 Task: Open Card Workplace Safety Training in Board Corporate Social Responsibility Campaigns to Workspace Financial Planning and Analysis and add a team member Softage.3@softage.net, a label Red, a checklist Data Management, an attachment from your onedrive, a color Red and finally, add a card description 'Research and develop new product positioning strategy' and a comment 'This task presents an opportunity to demonstrate our creativity and innovation, thinking outside the box to find new solutions.'. Add a start date 'Jan 07, 1900' with a due date 'Jan 14, 1900'
Action: Mouse moved to (578, 166)
Screenshot: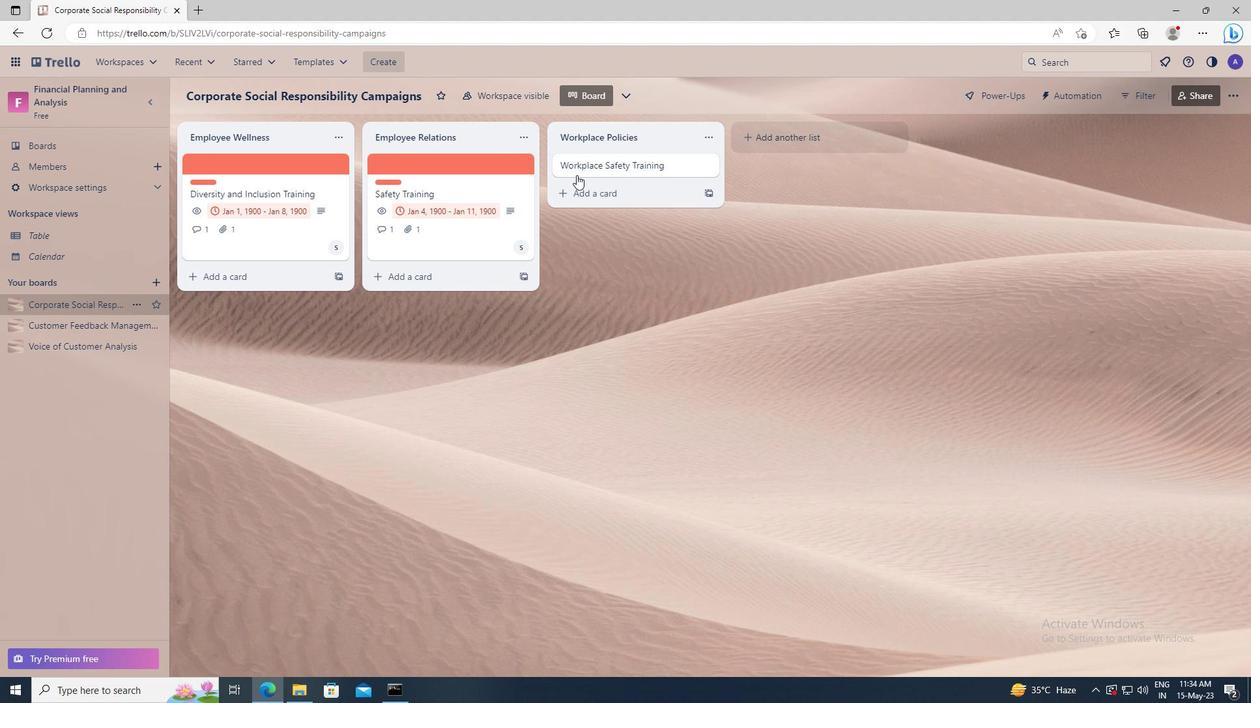 
Action: Mouse pressed left at (578, 166)
Screenshot: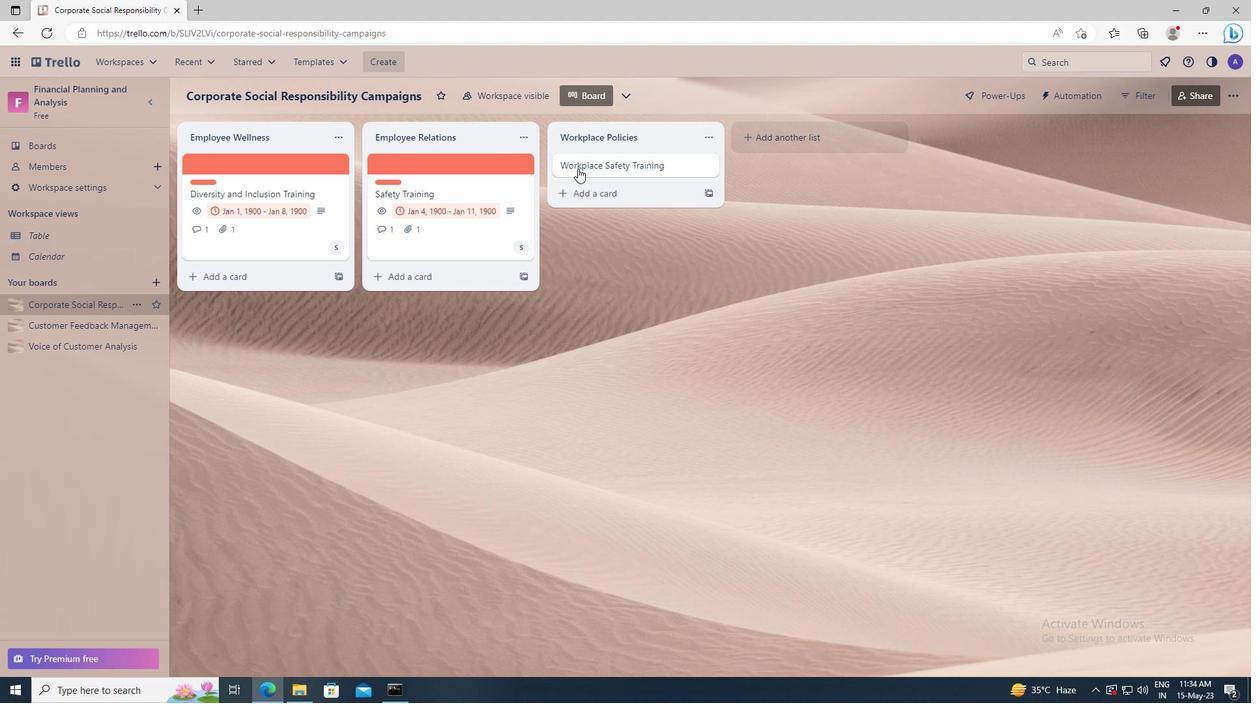 
Action: Mouse moved to (770, 206)
Screenshot: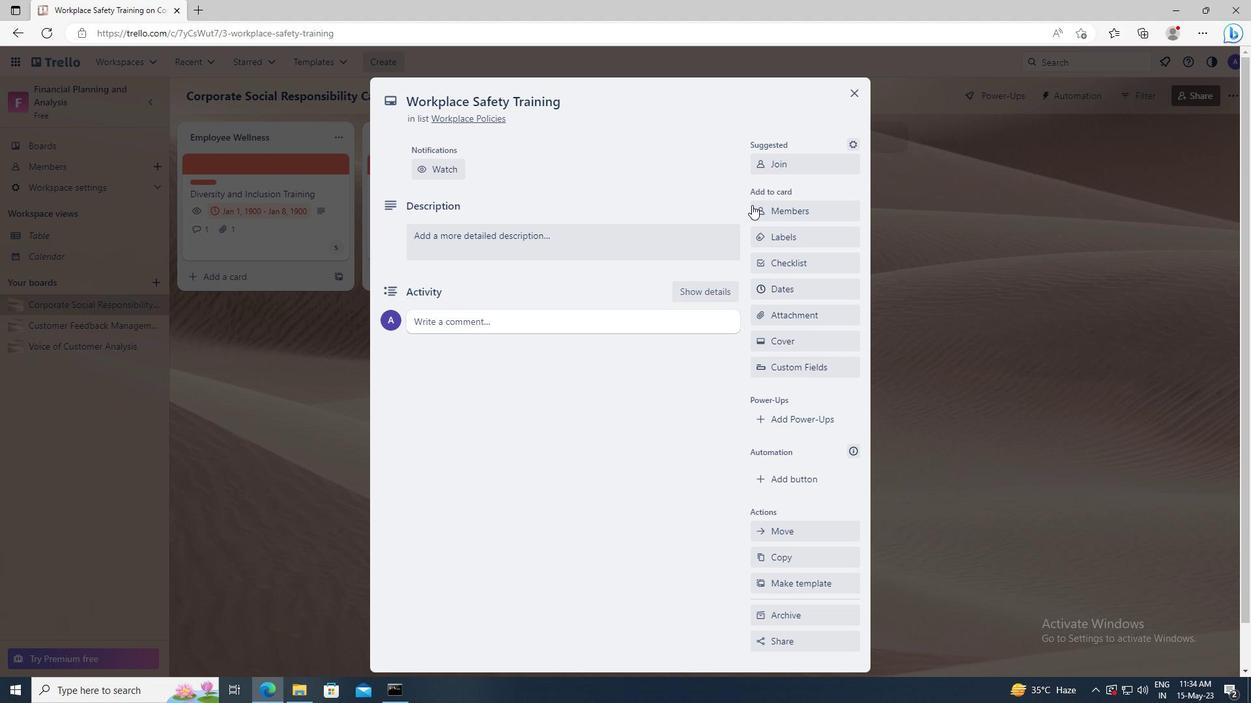 
Action: Mouse pressed left at (770, 206)
Screenshot: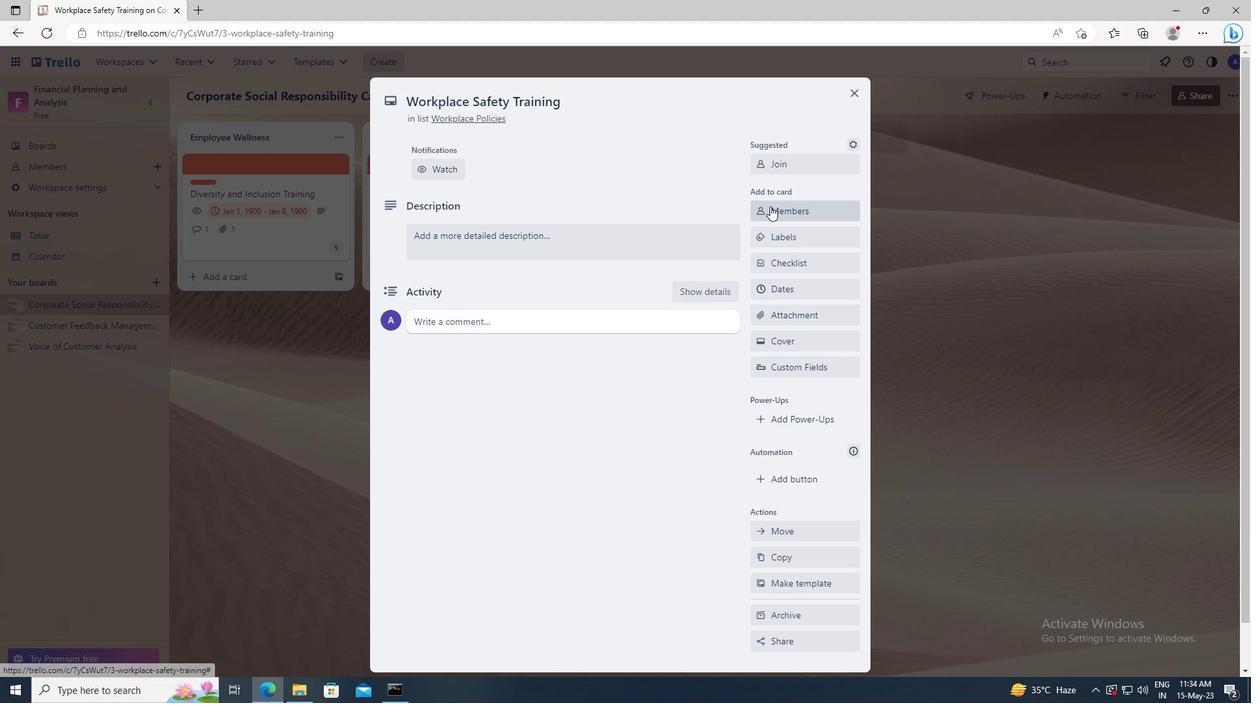 
Action: Mouse moved to (775, 269)
Screenshot: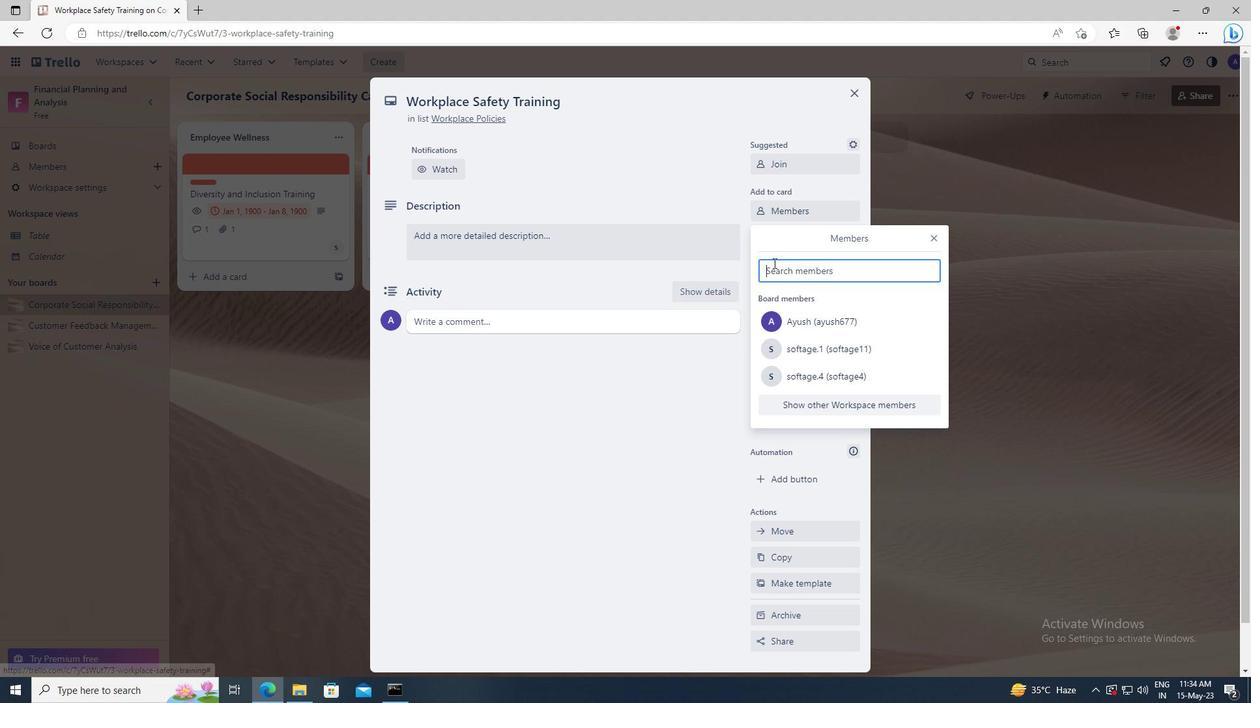 
Action: Mouse pressed left at (775, 269)
Screenshot: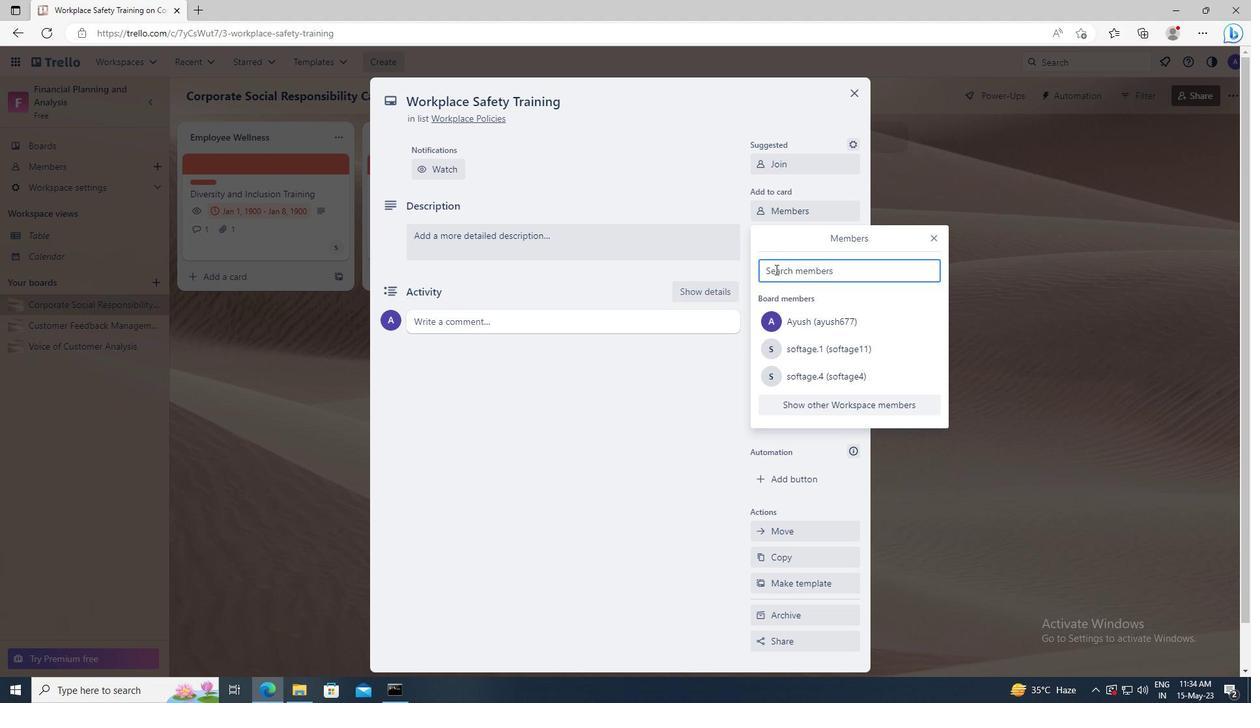 
Action: Key pressed <Key.shift>SOFTAGE.3
Screenshot: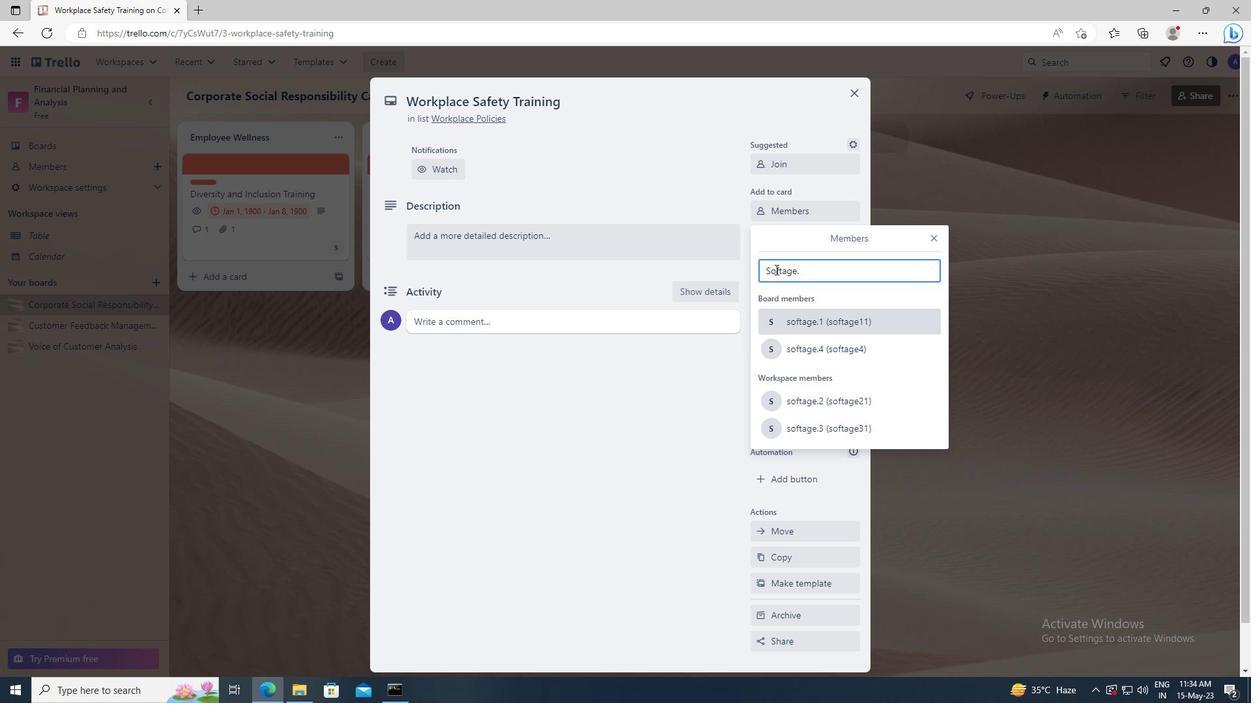 
Action: Mouse moved to (798, 387)
Screenshot: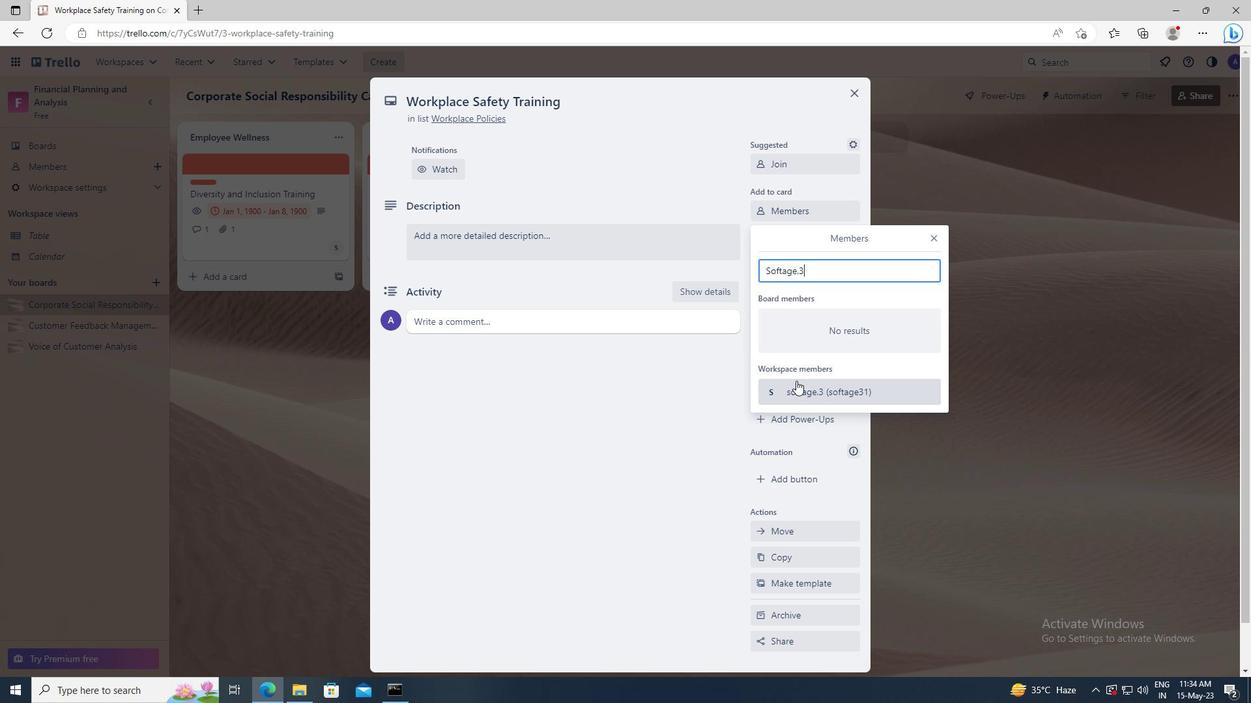 
Action: Mouse pressed left at (798, 387)
Screenshot: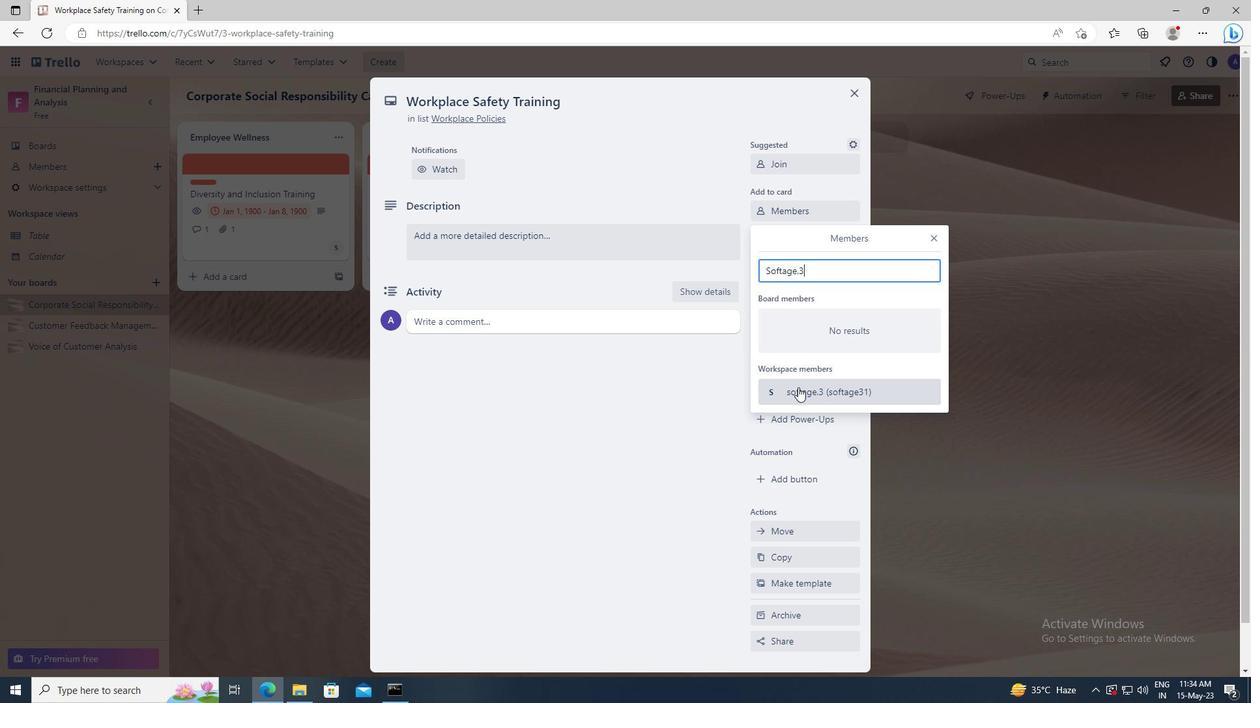 
Action: Mouse moved to (933, 235)
Screenshot: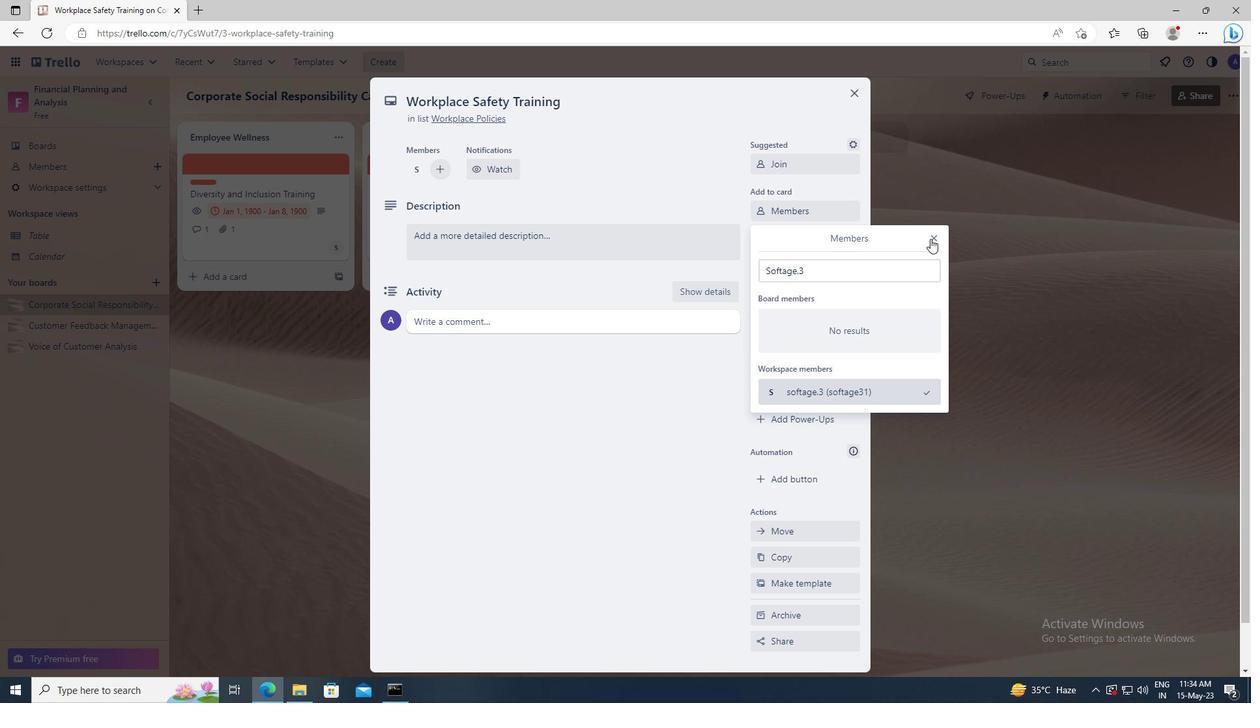 
Action: Mouse pressed left at (933, 235)
Screenshot: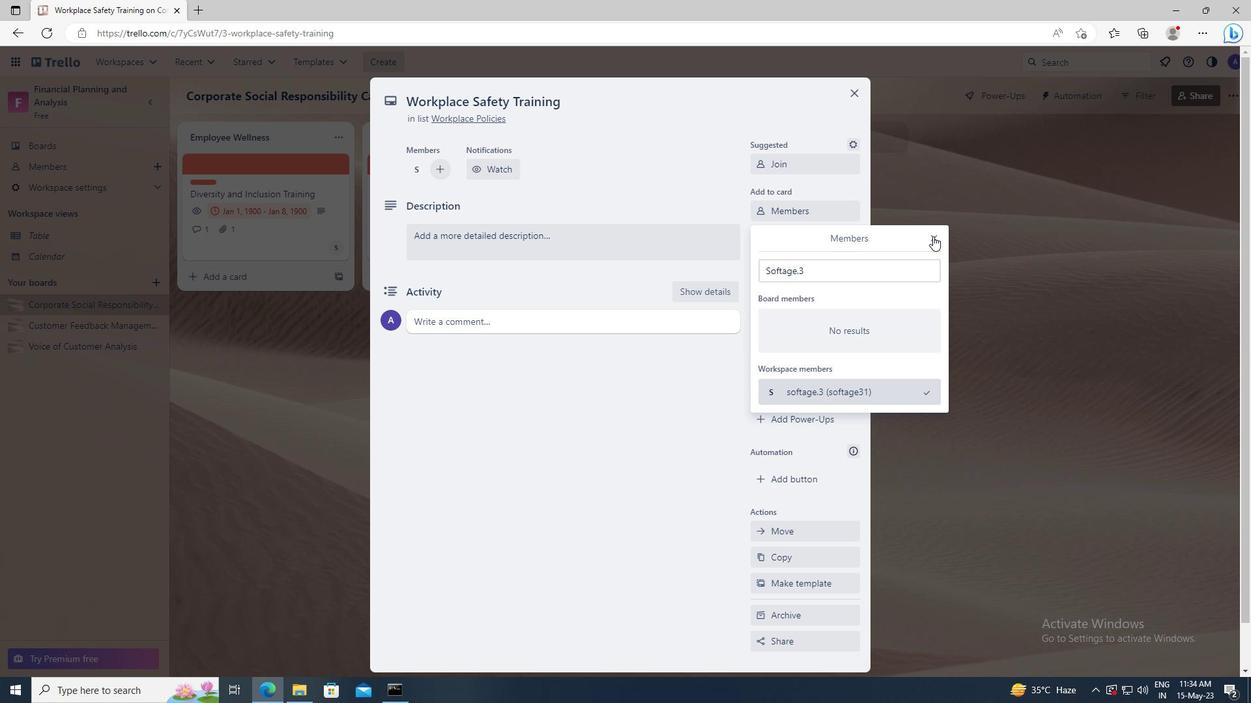 
Action: Mouse moved to (817, 235)
Screenshot: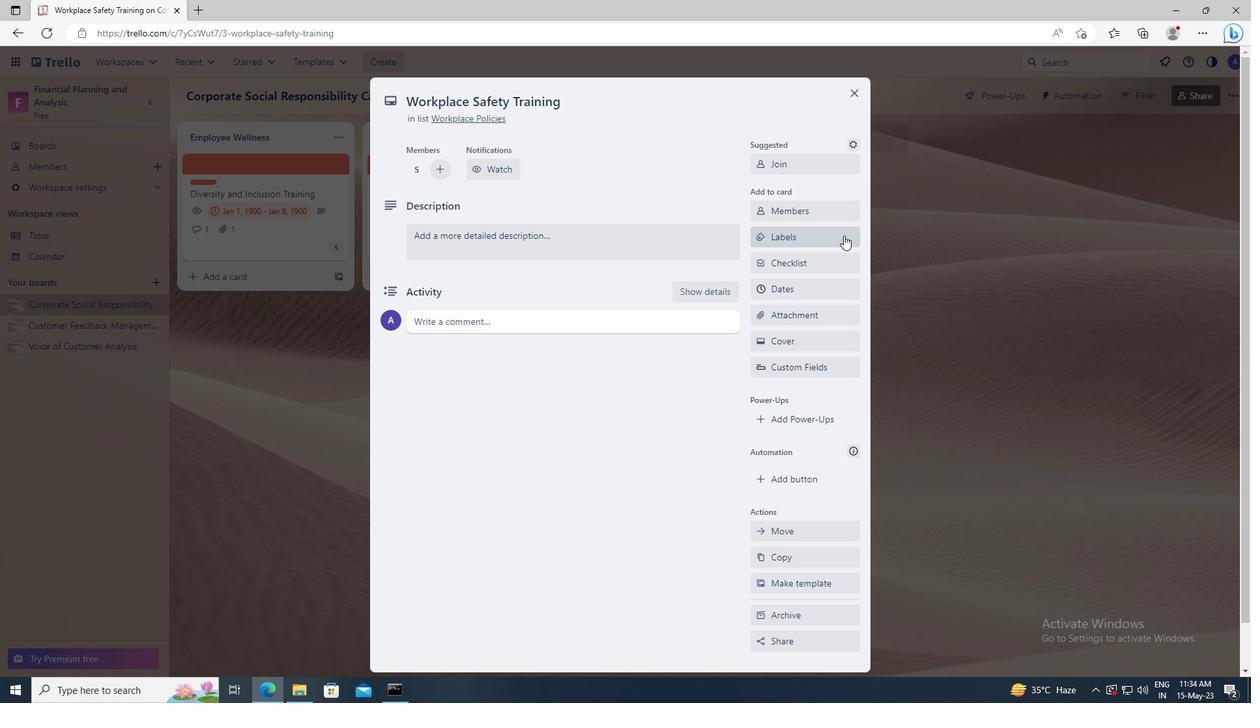 
Action: Mouse pressed left at (817, 235)
Screenshot: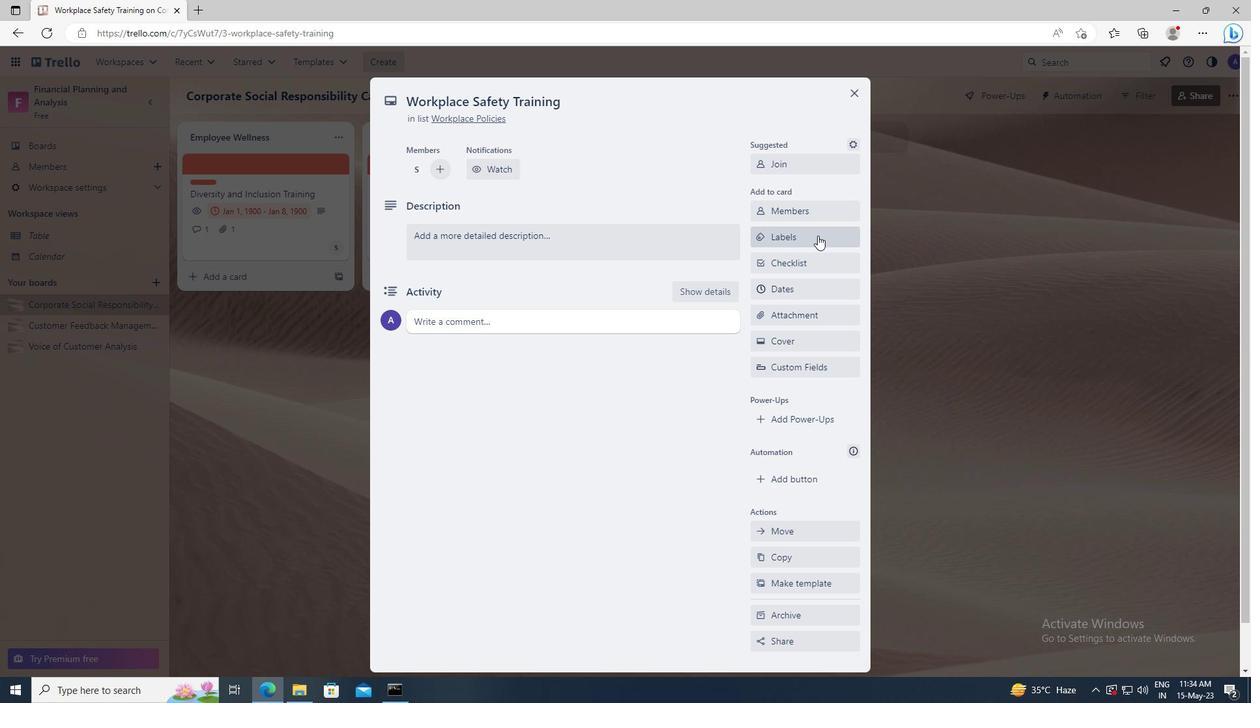 
Action: Mouse moved to (844, 494)
Screenshot: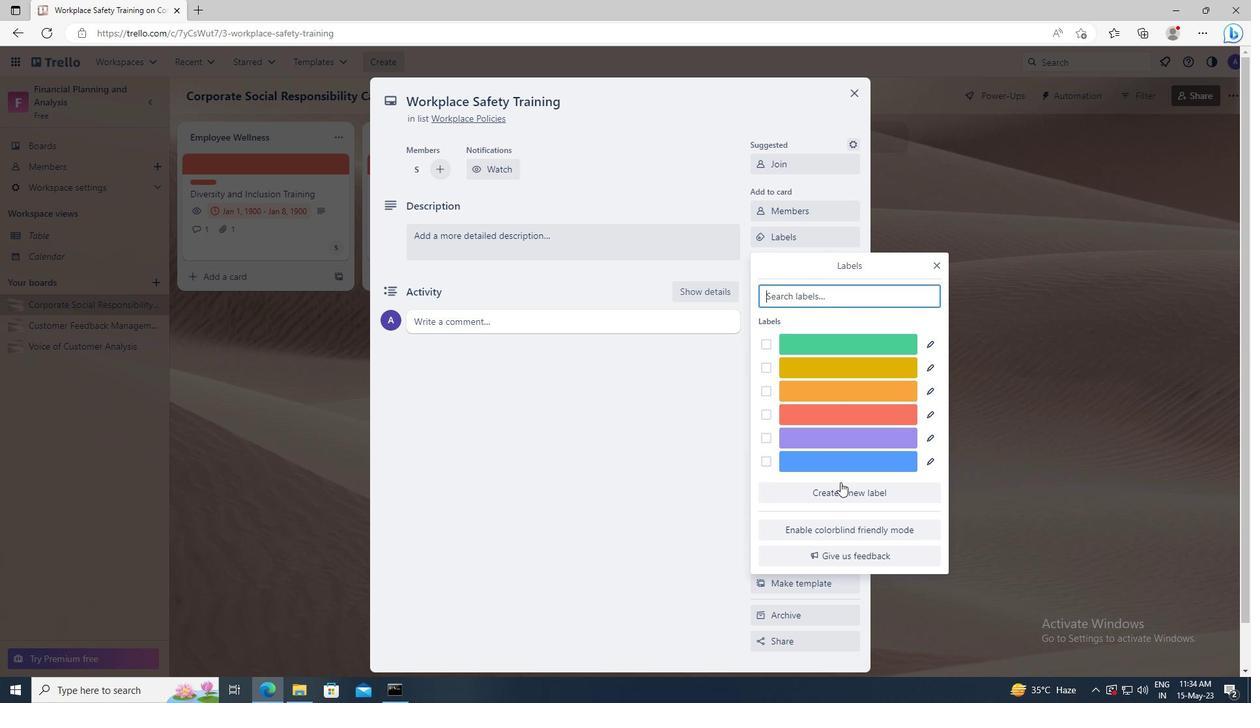 
Action: Mouse pressed left at (844, 494)
Screenshot: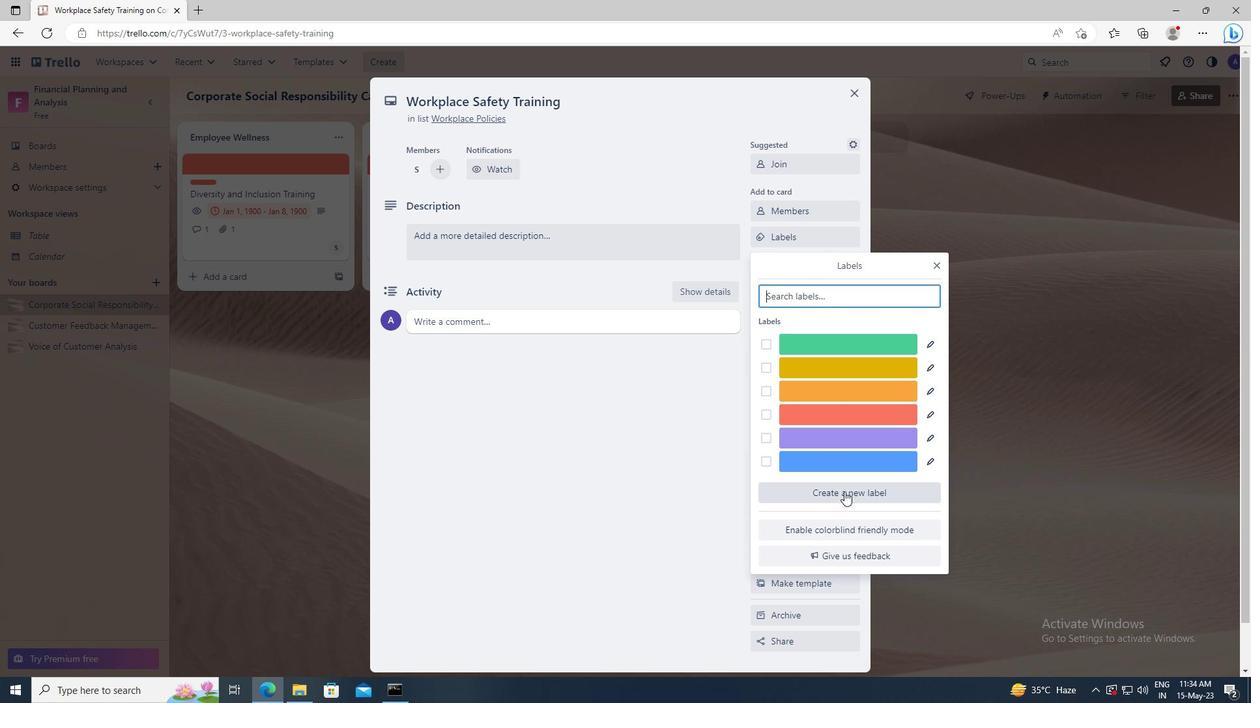 
Action: Mouse moved to (879, 453)
Screenshot: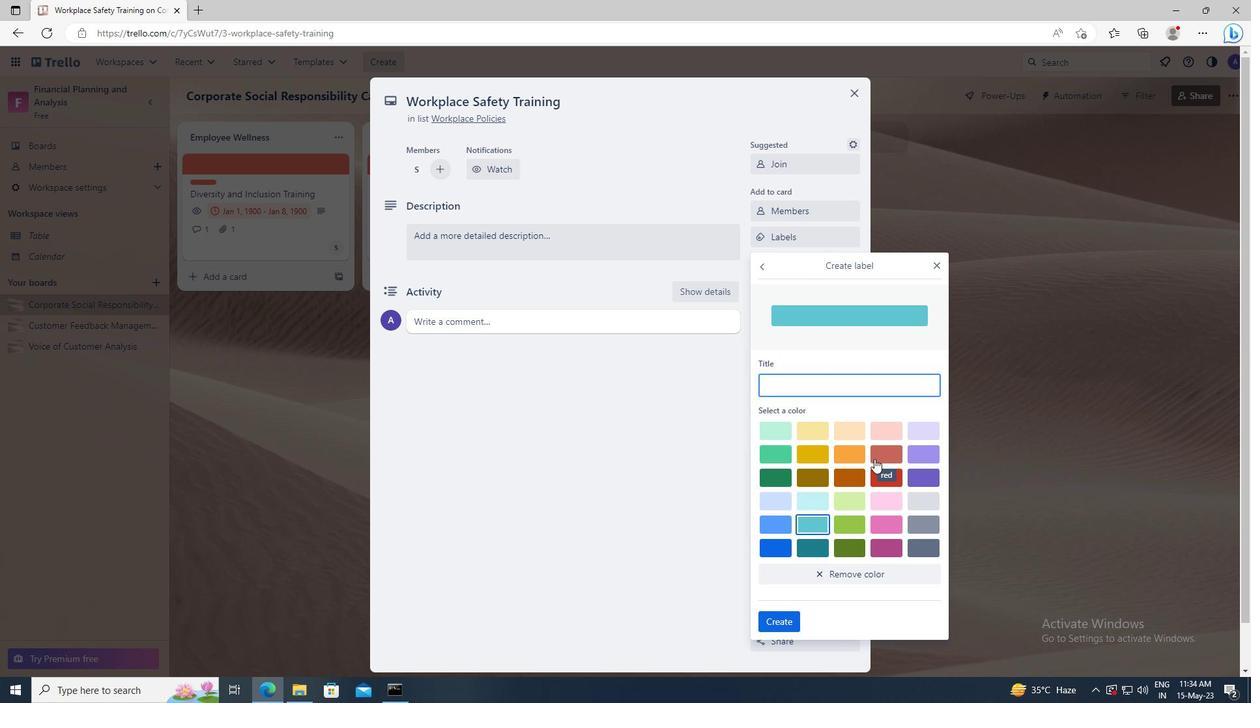 
Action: Mouse pressed left at (879, 453)
Screenshot: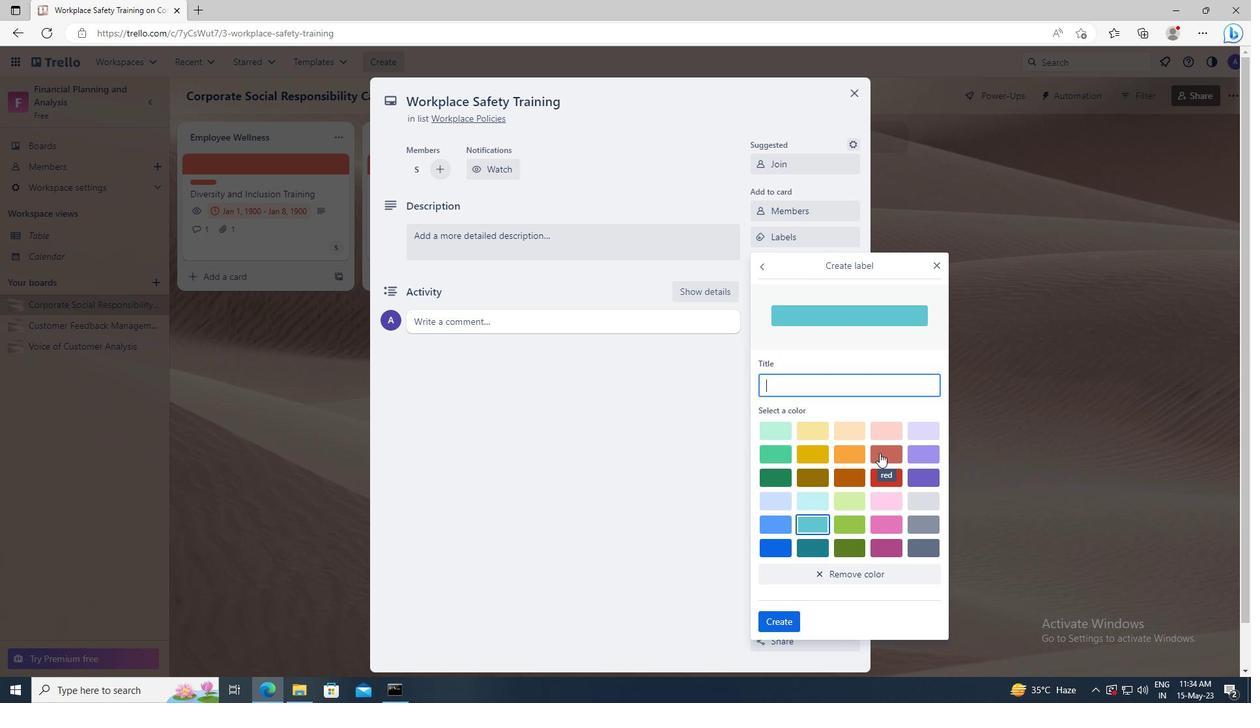 
Action: Mouse moved to (785, 620)
Screenshot: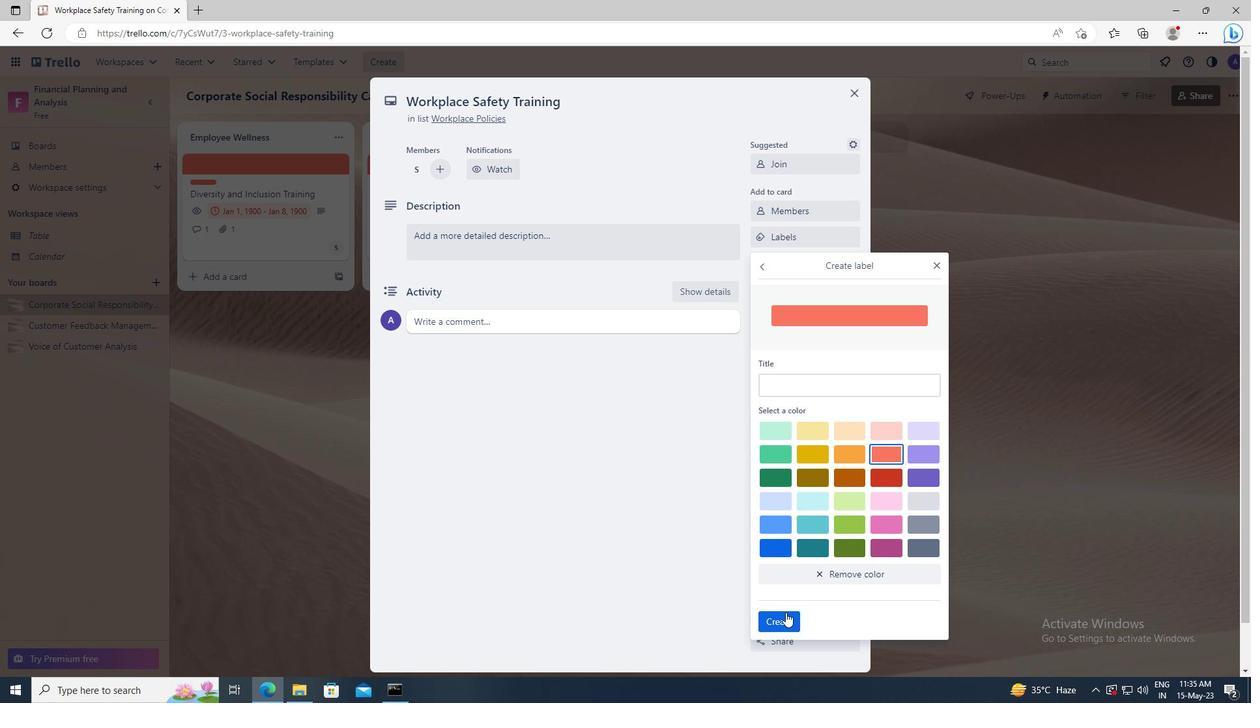 
Action: Mouse pressed left at (785, 620)
Screenshot: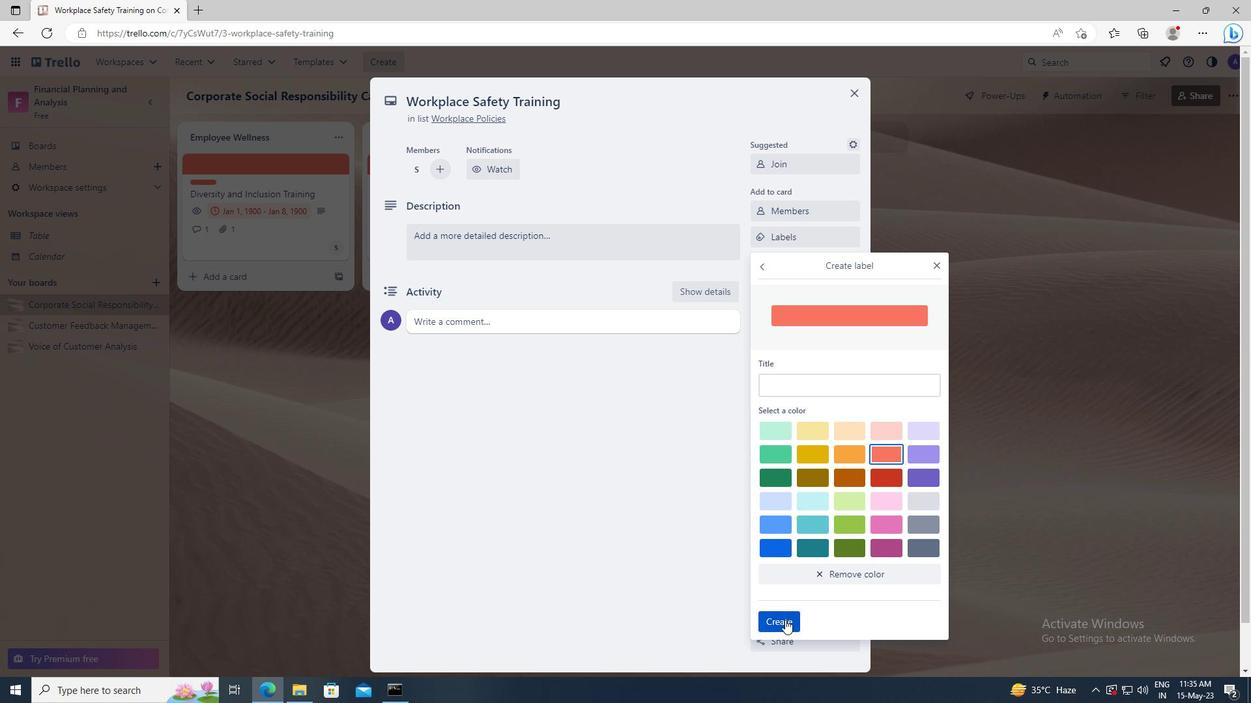 
Action: Mouse moved to (937, 265)
Screenshot: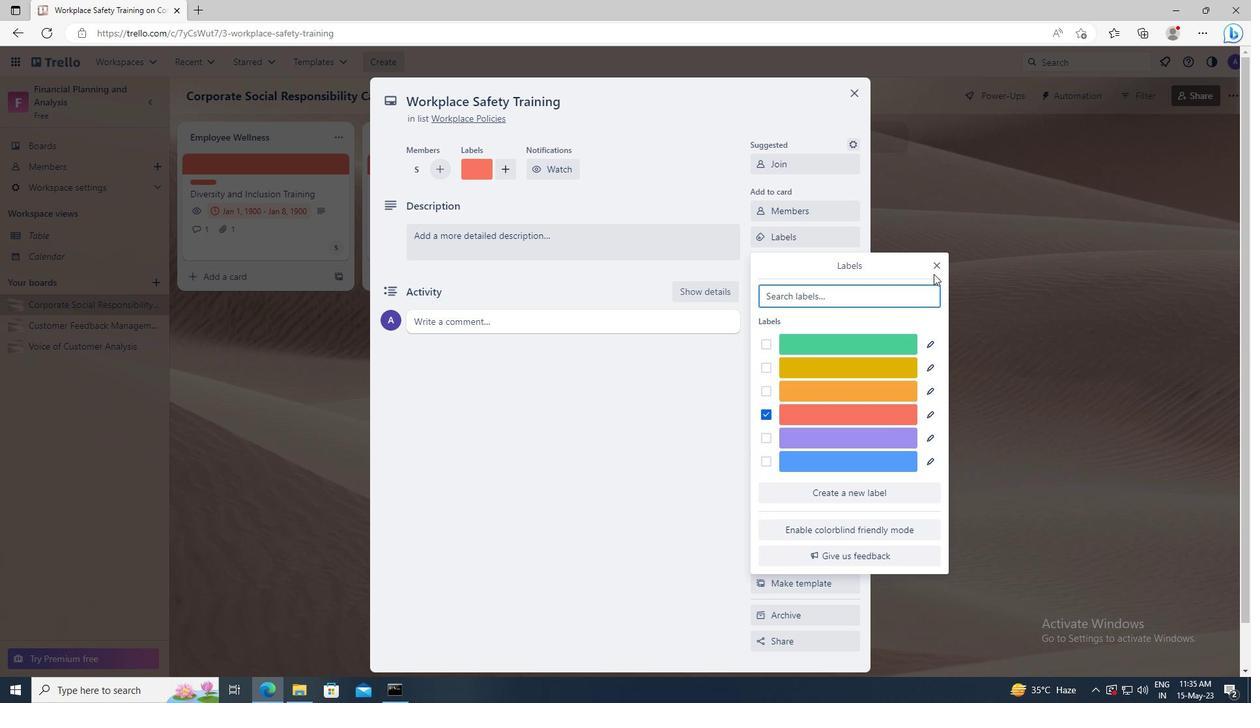 
Action: Mouse pressed left at (937, 265)
Screenshot: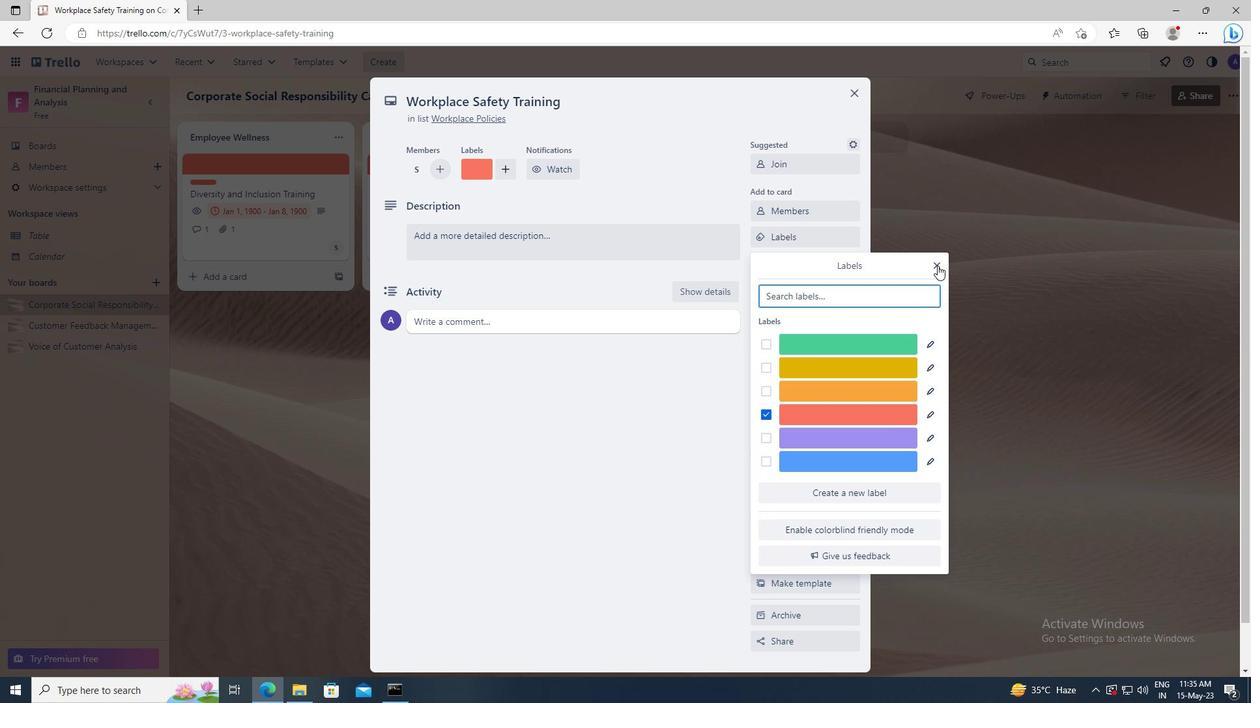 
Action: Mouse moved to (826, 258)
Screenshot: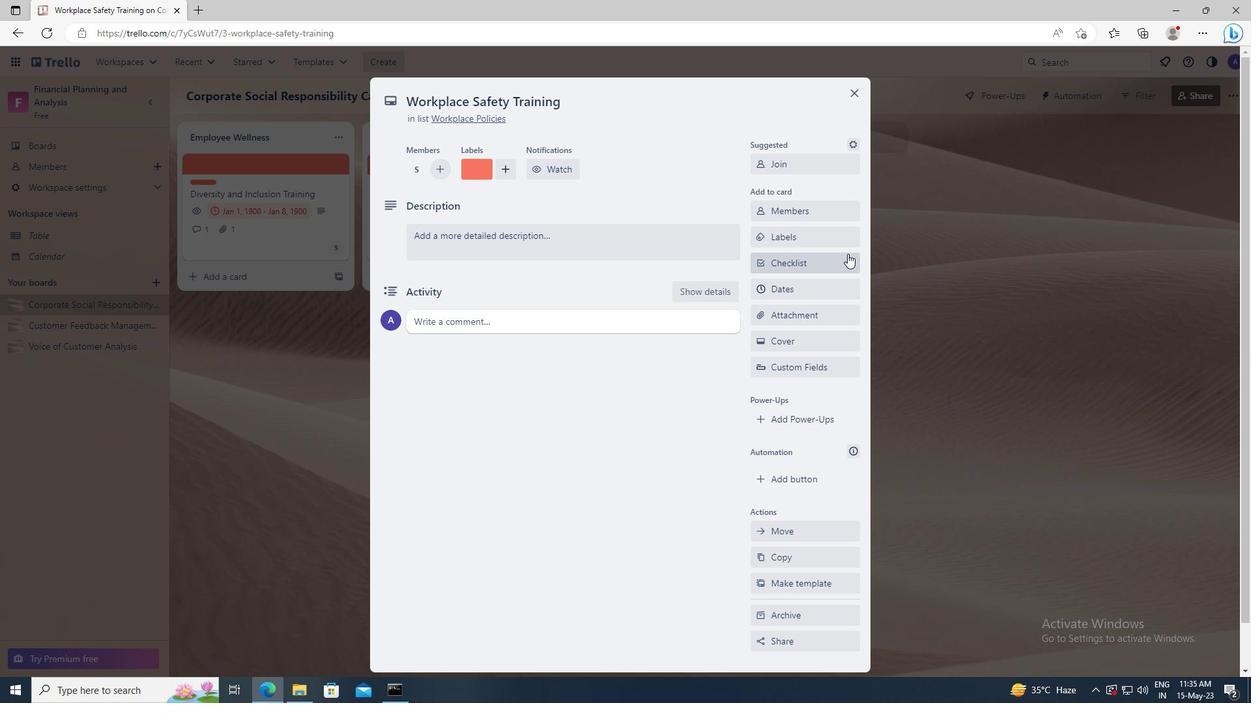 
Action: Mouse pressed left at (826, 258)
Screenshot: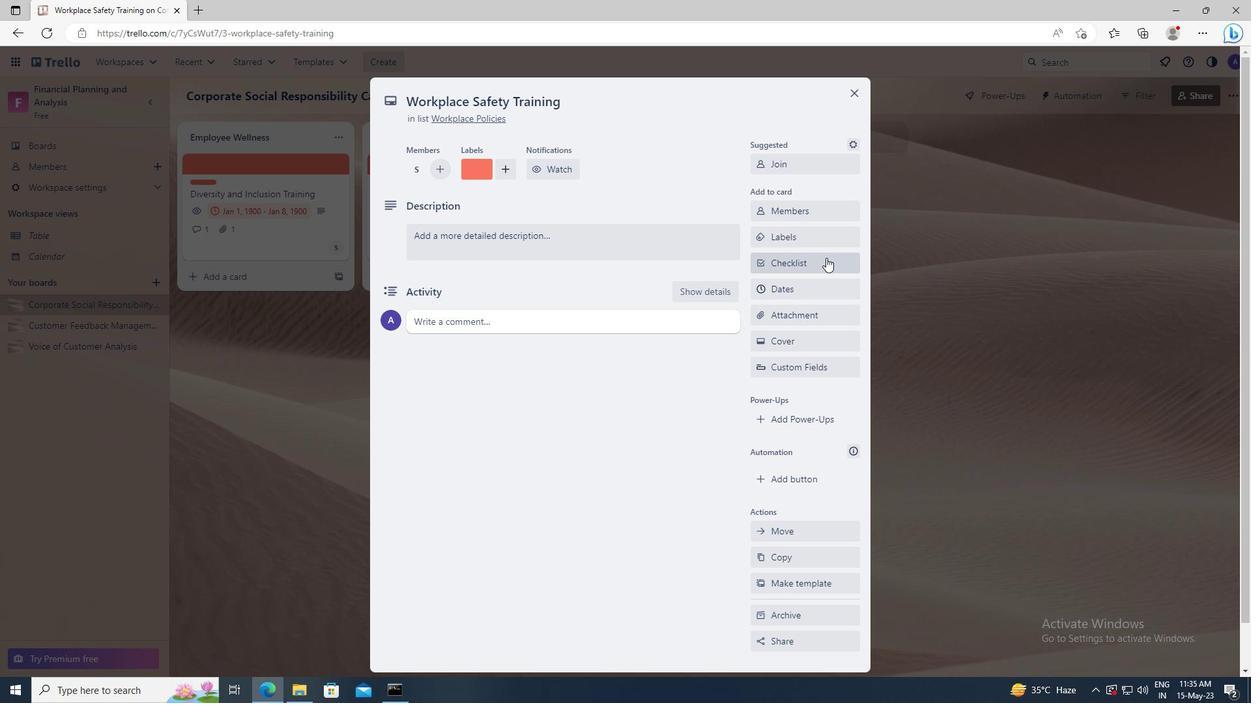 
Action: Key pressed <Key.shift>DATA<Key.space><Key.shift>MANAGEMENT
Screenshot: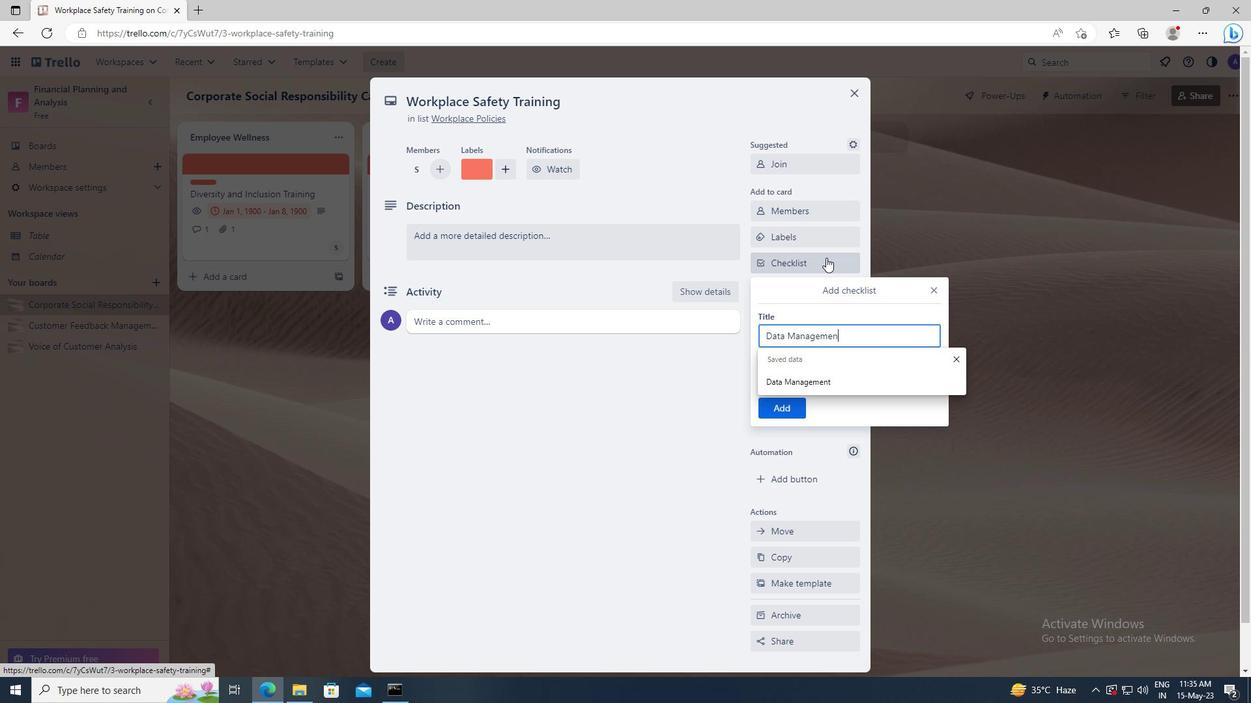 
Action: Mouse moved to (791, 406)
Screenshot: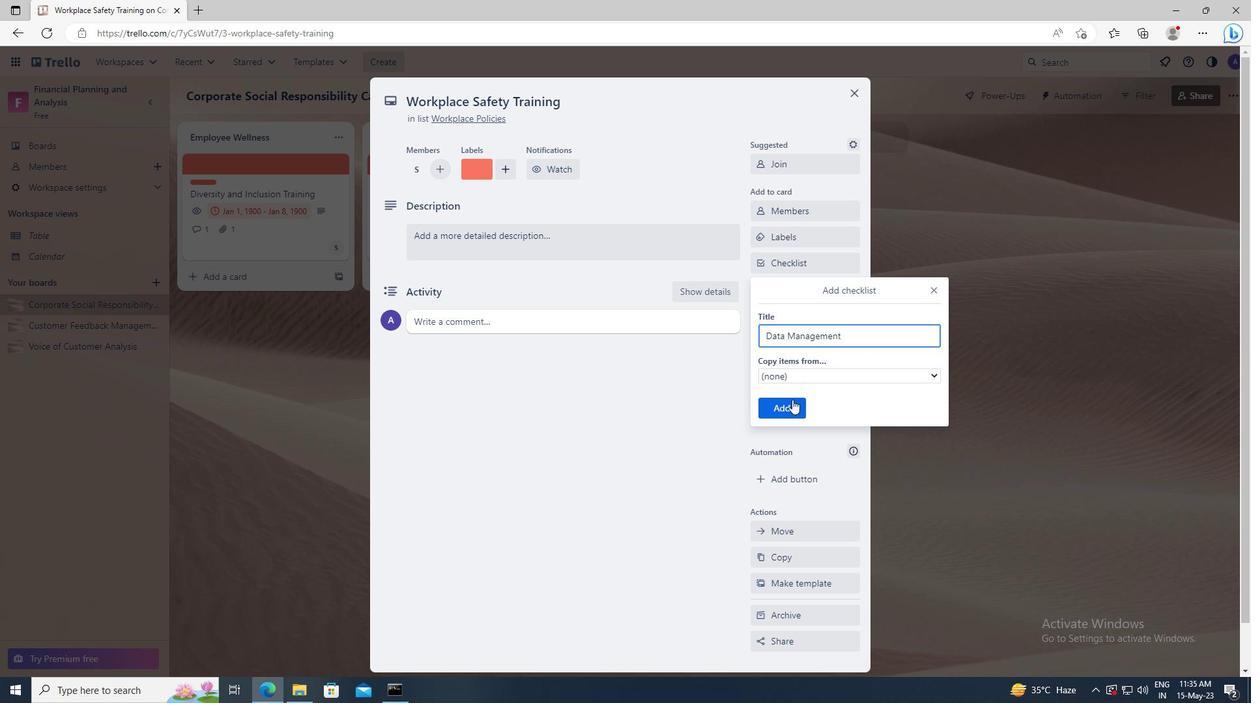 
Action: Mouse pressed left at (791, 406)
Screenshot: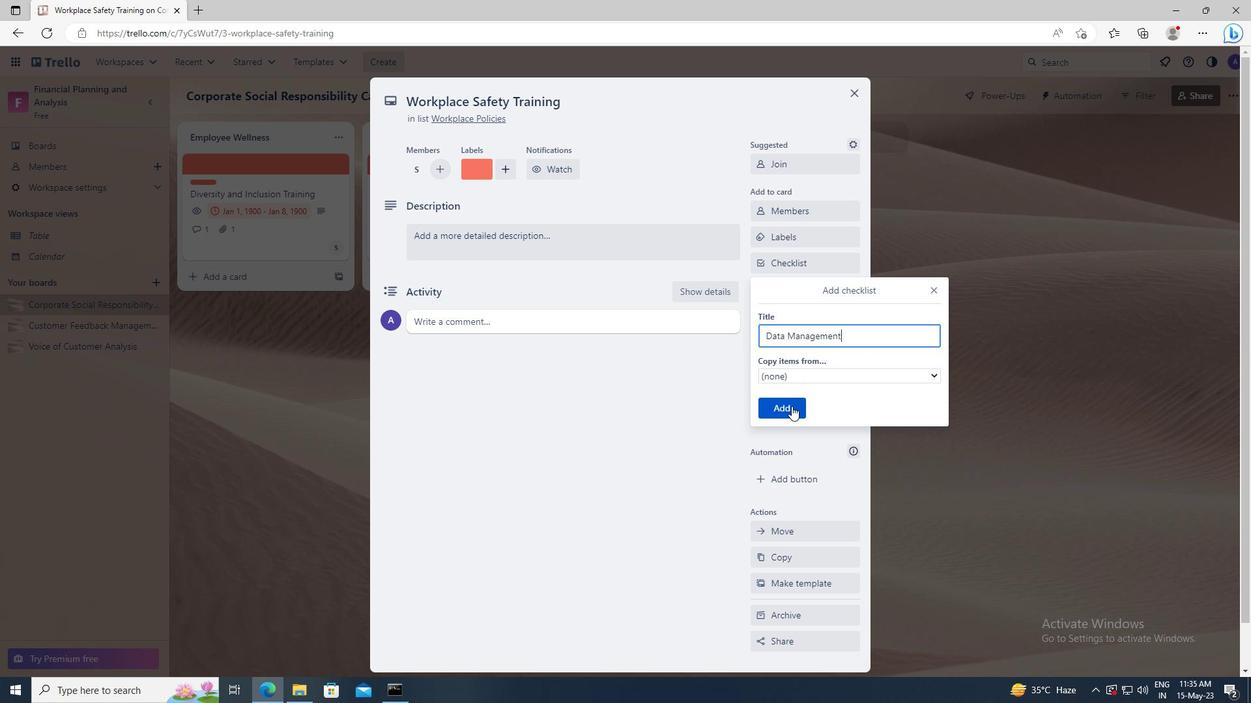 
Action: Mouse moved to (789, 320)
Screenshot: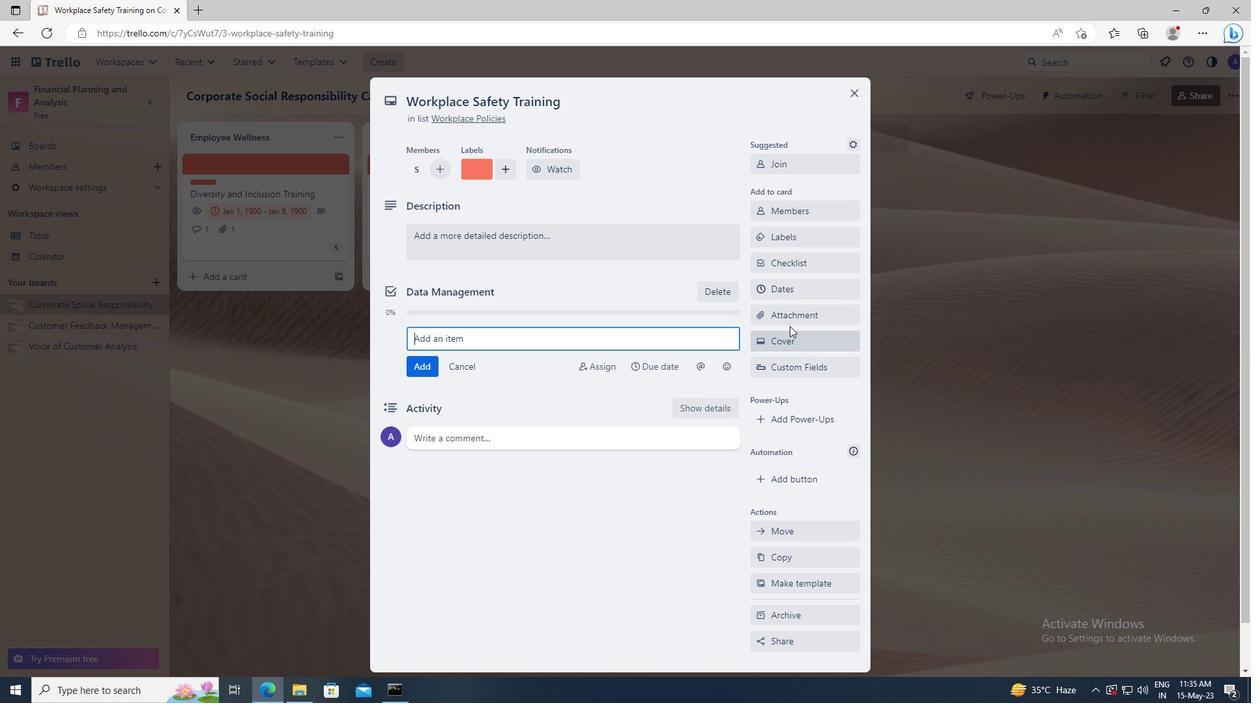 
Action: Mouse pressed left at (789, 320)
Screenshot: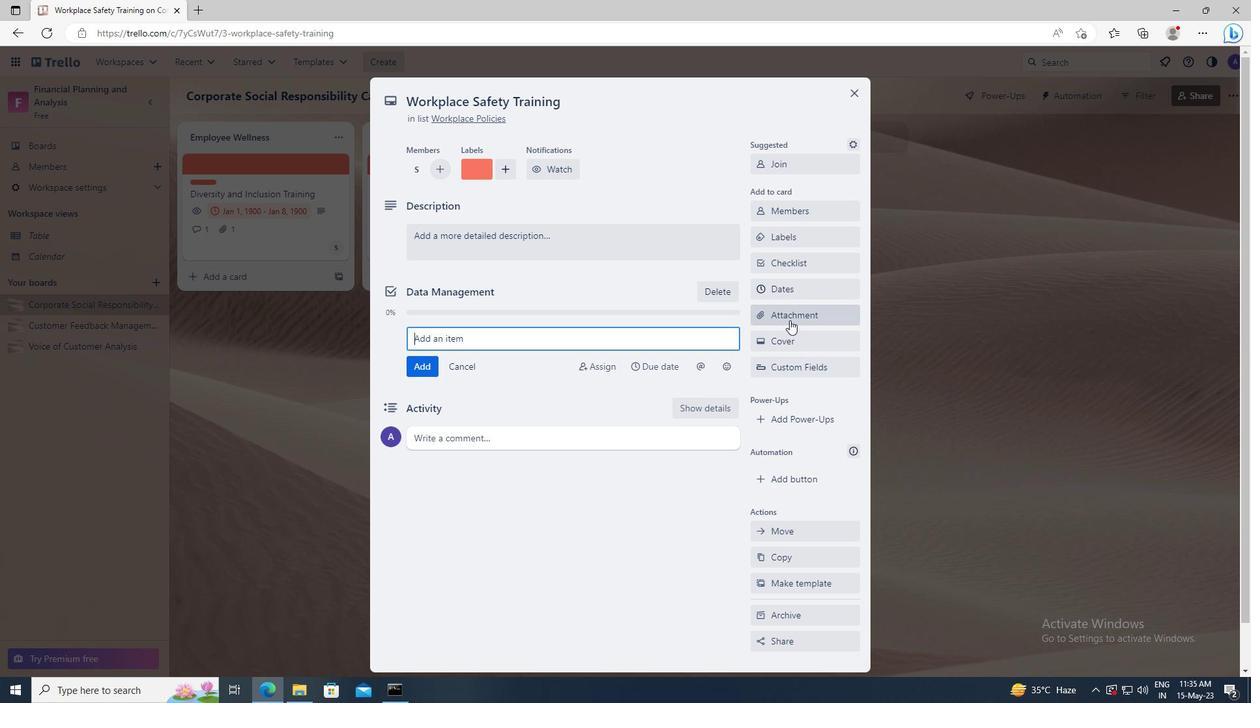 
Action: Mouse moved to (783, 475)
Screenshot: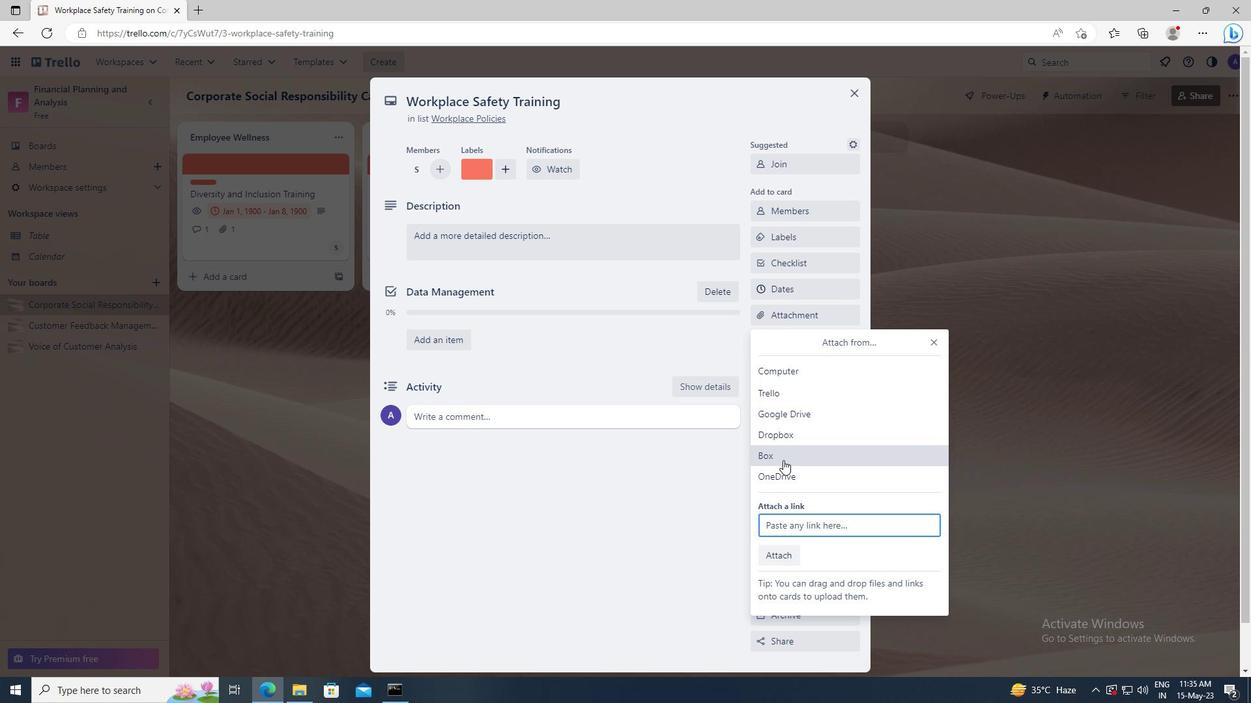 
Action: Mouse pressed left at (783, 475)
Screenshot: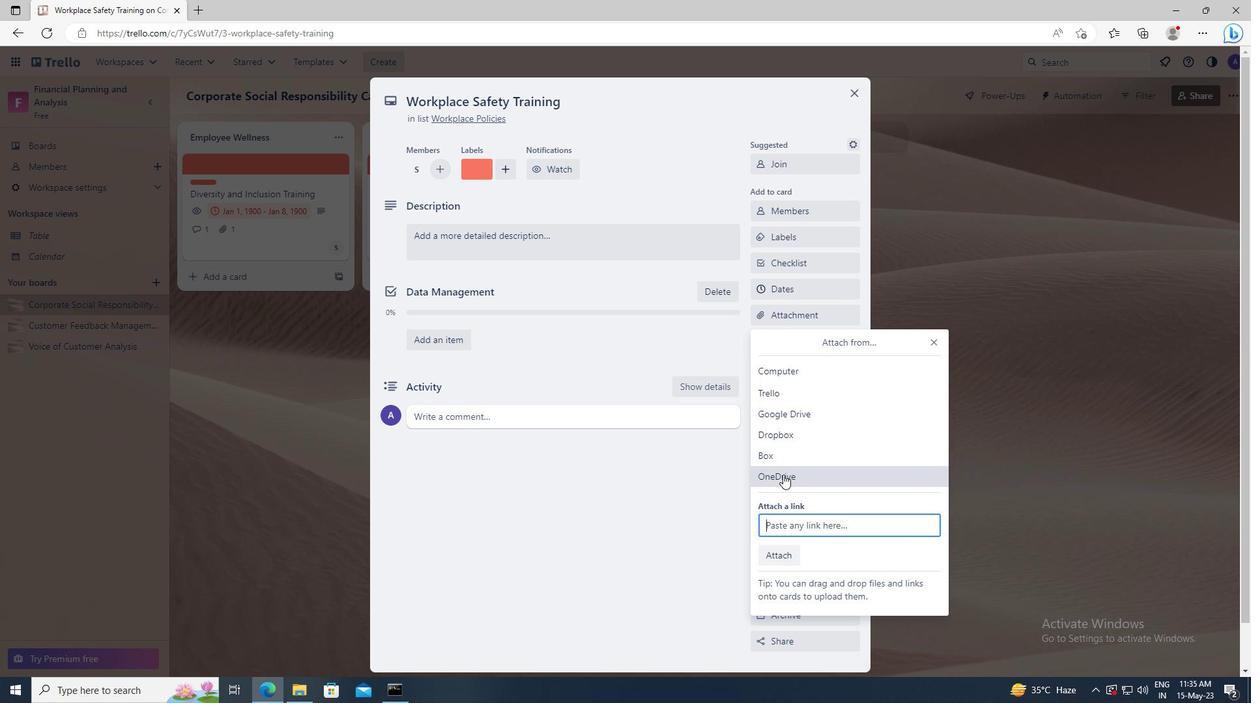 
Action: Mouse moved to (482, 260)
Screenshot: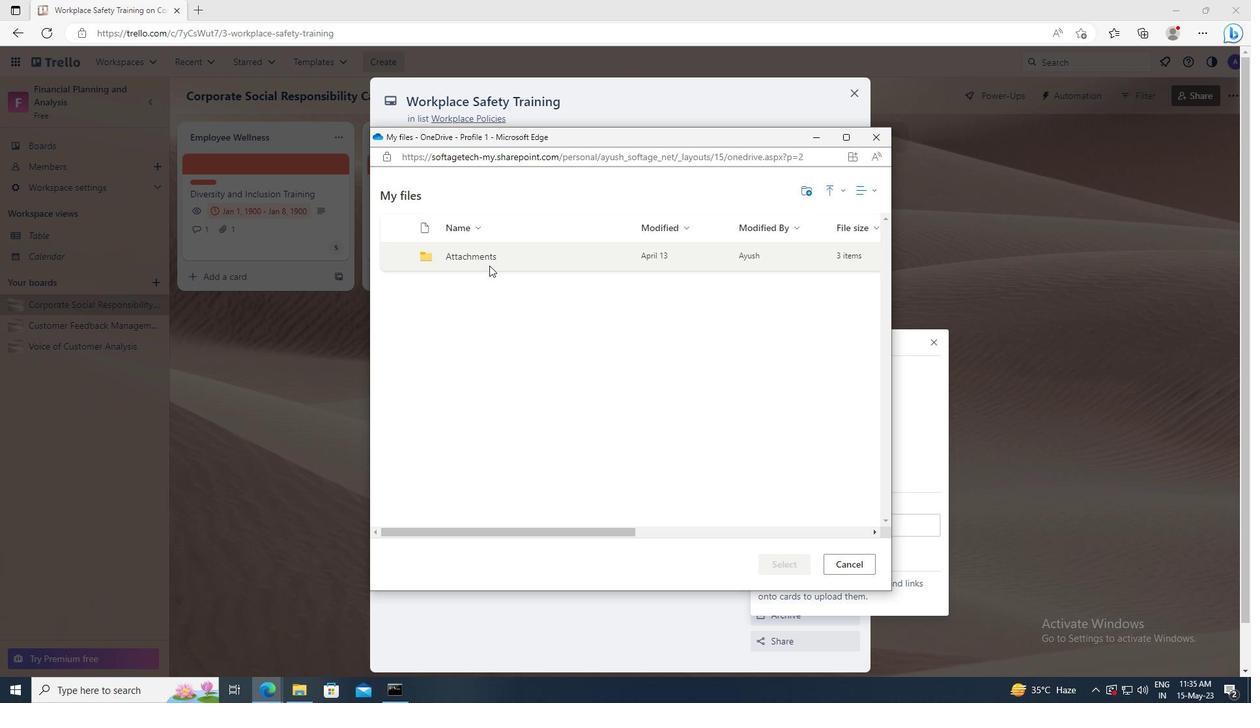 
Action: Mouse pressed left at (482, 260)
Screenshot: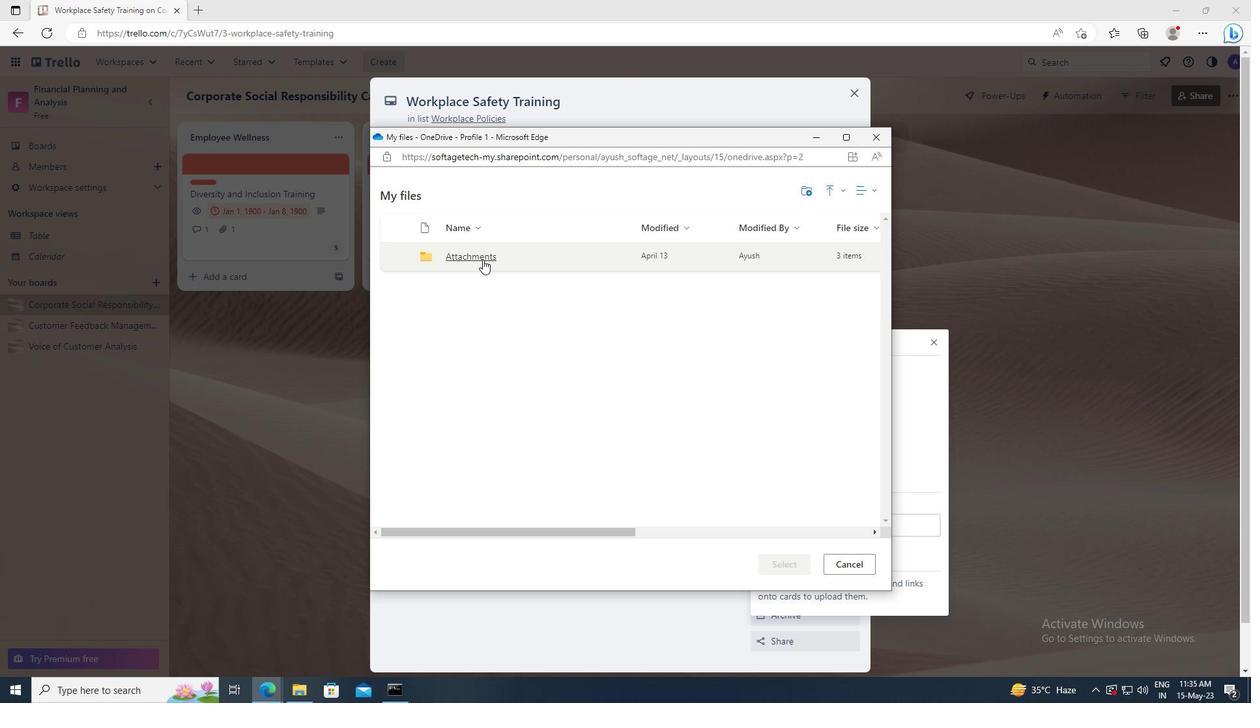 
Action: Mouse moved to (397, 258)
Screenshot: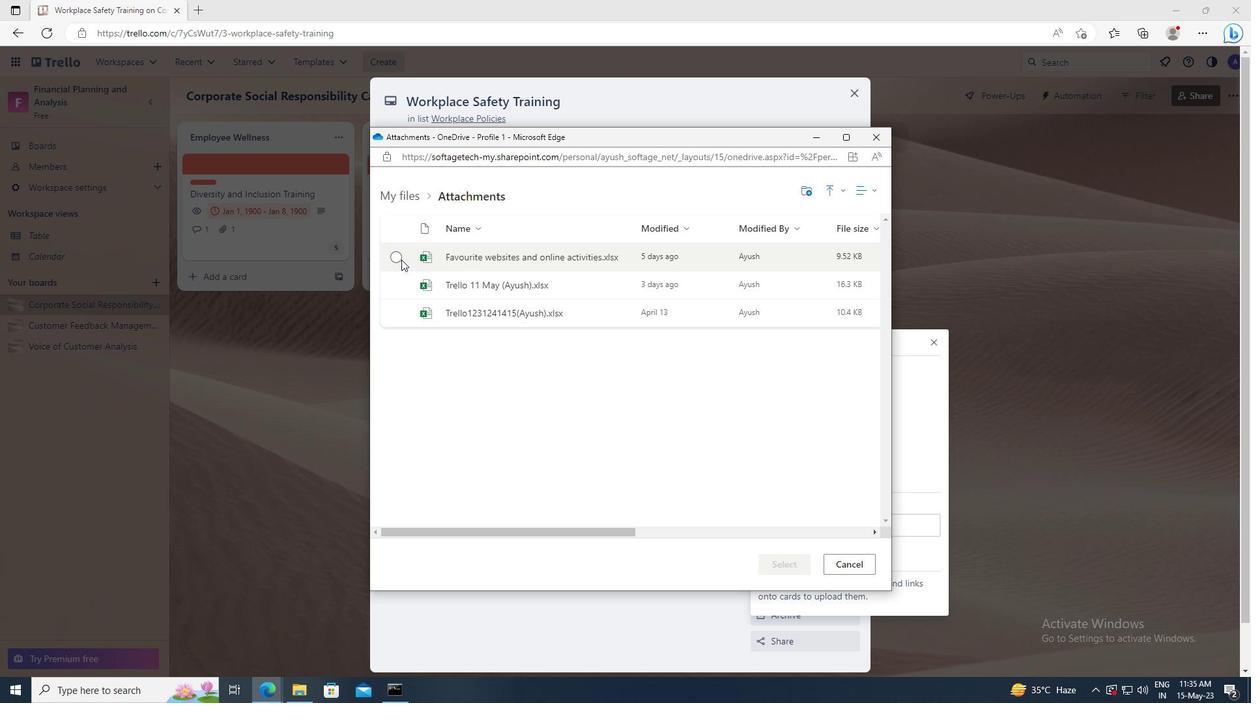 
Action: Mouse pressed left at (397, 258)
Screenshot: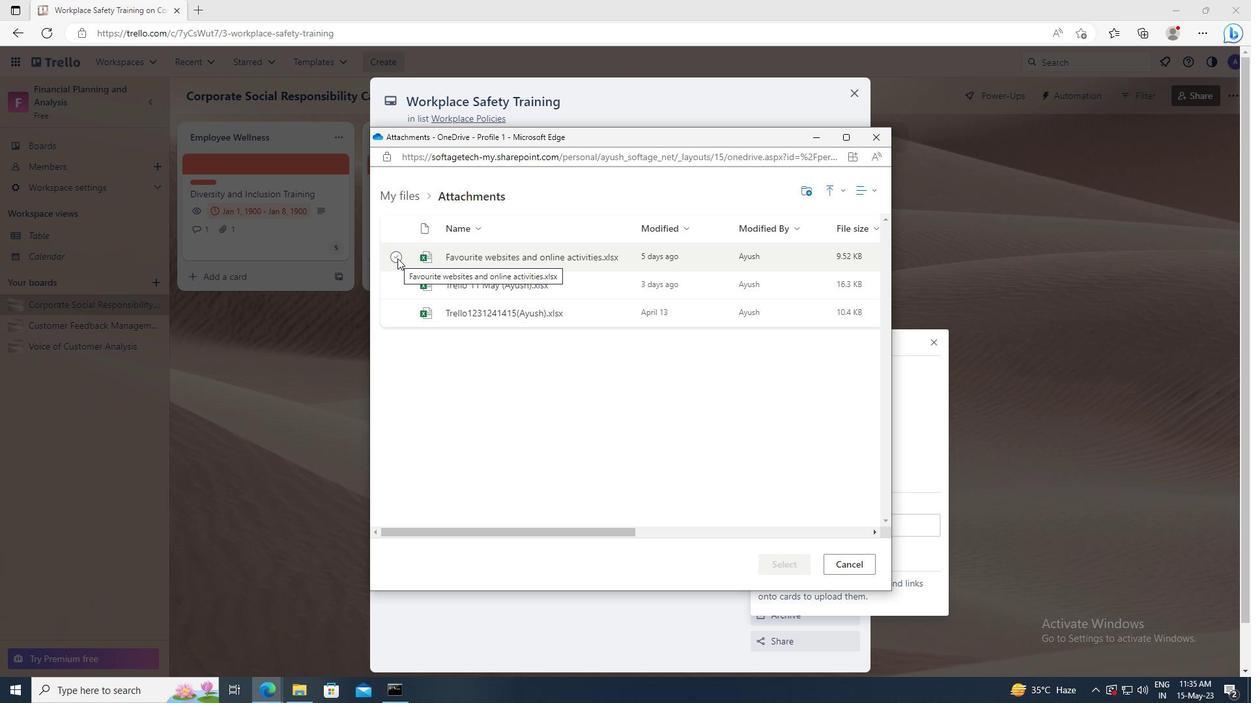 
Action: Mouse moved to (779, 568)
Screenshot: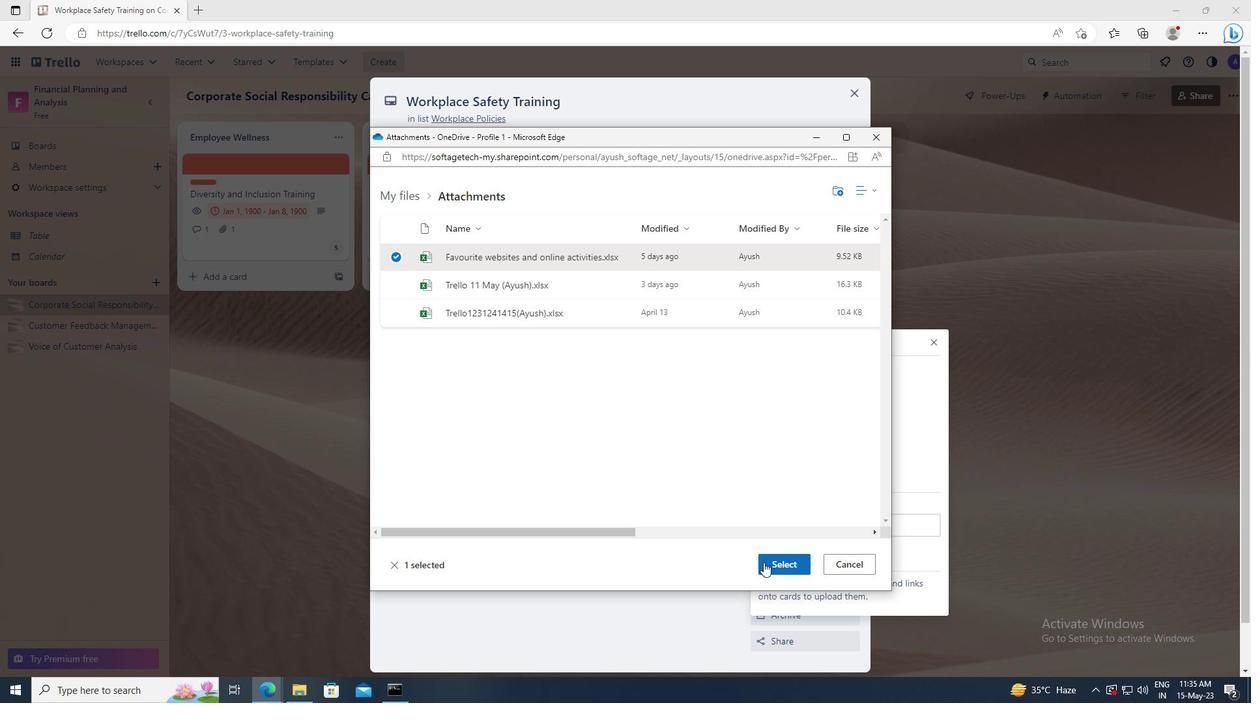 
Action: Mouse pressed left at (779, 568)
Screenshot: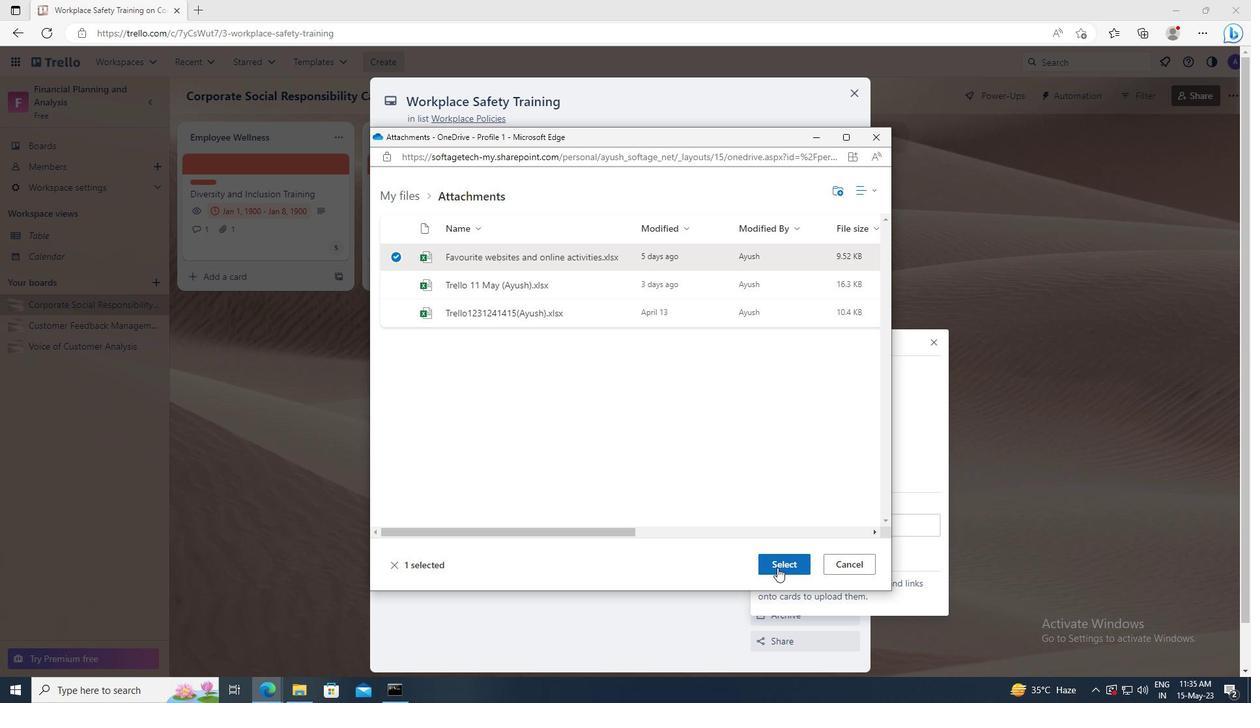 
Action: Mouse moved to (796, 342)
Screenshot: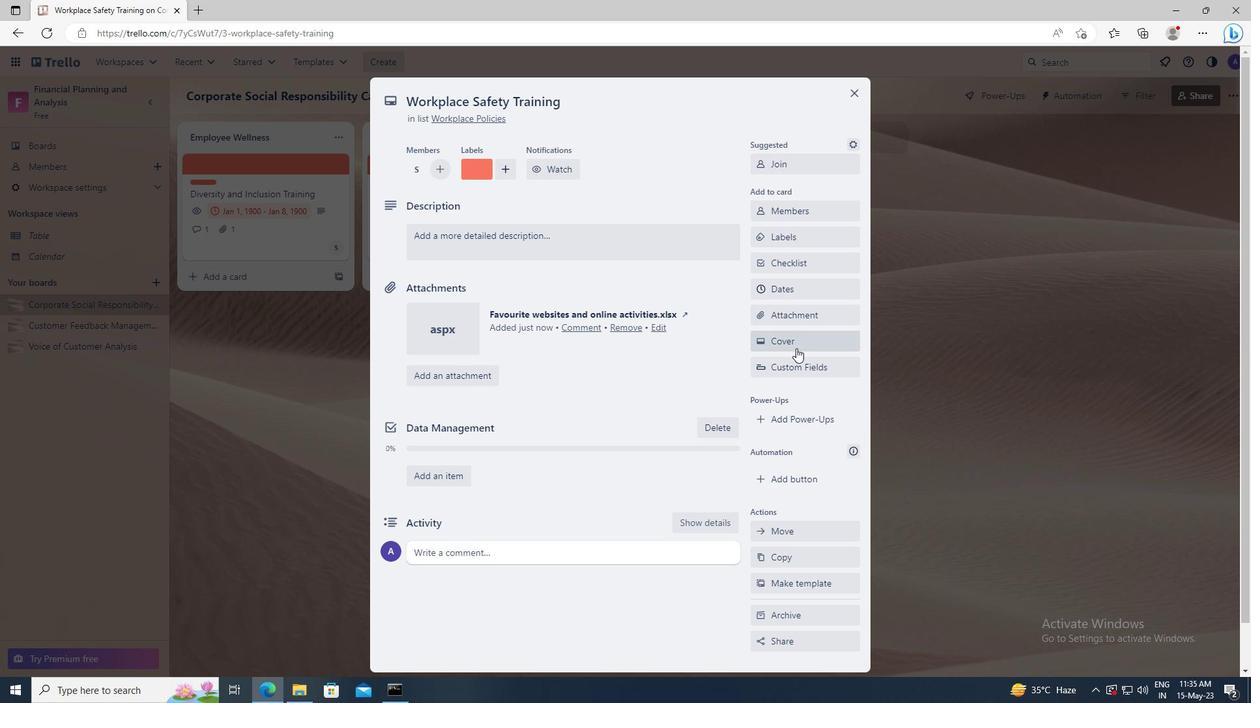 
Action: Mouse pressed left at (796, 342)
Screenshot: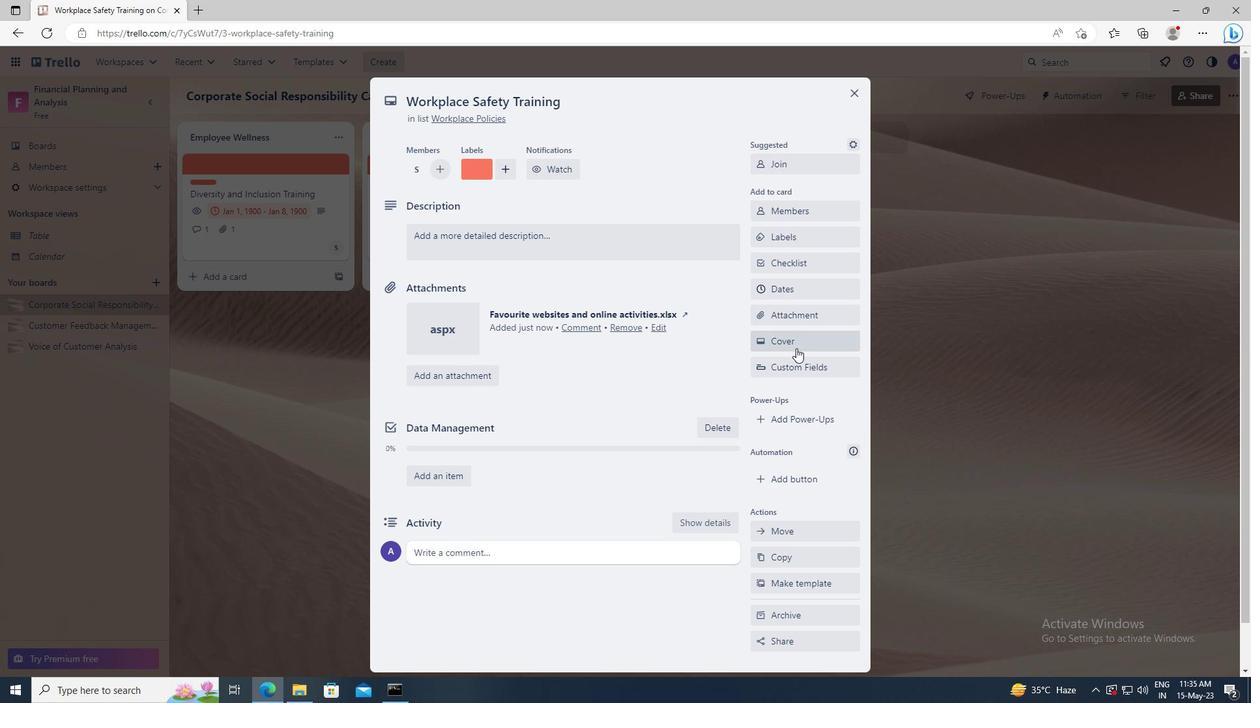
Action: Mouse moved to (886, 413)
Screenshot: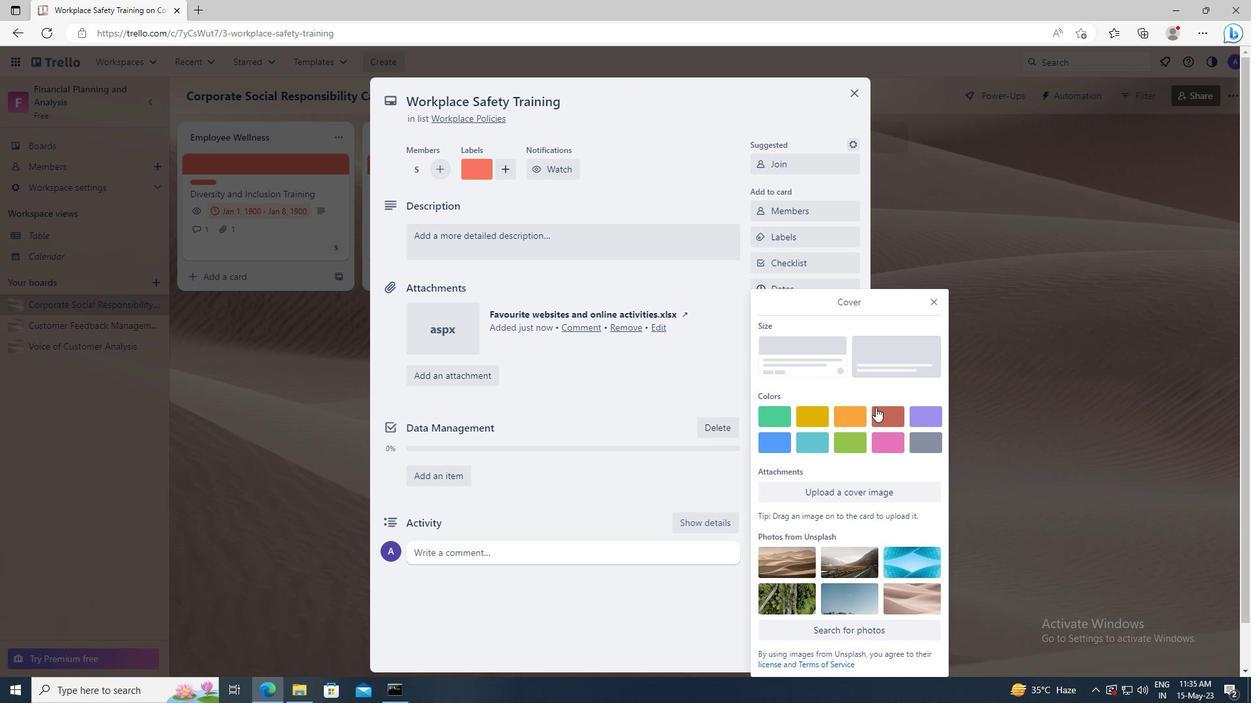 
Action: Mouse pressed left at (886, 413)
Screenshot: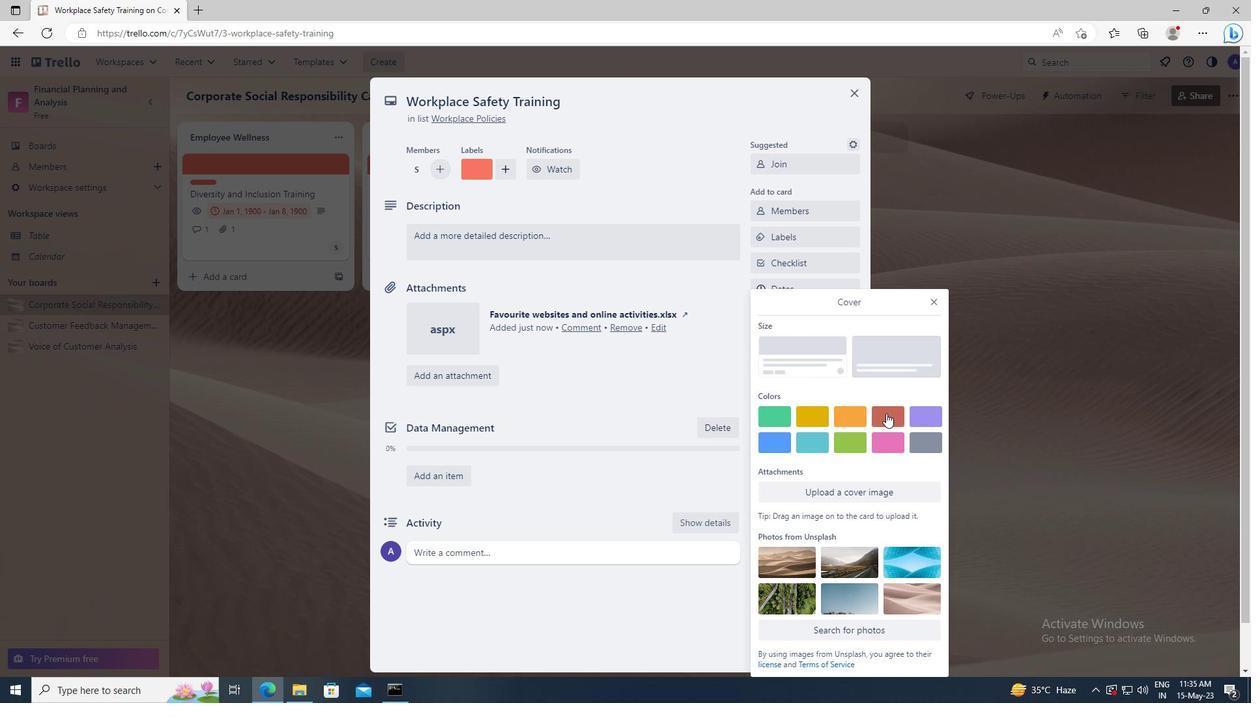 
Action: Mouse moved to (933, 278)
Screenshot: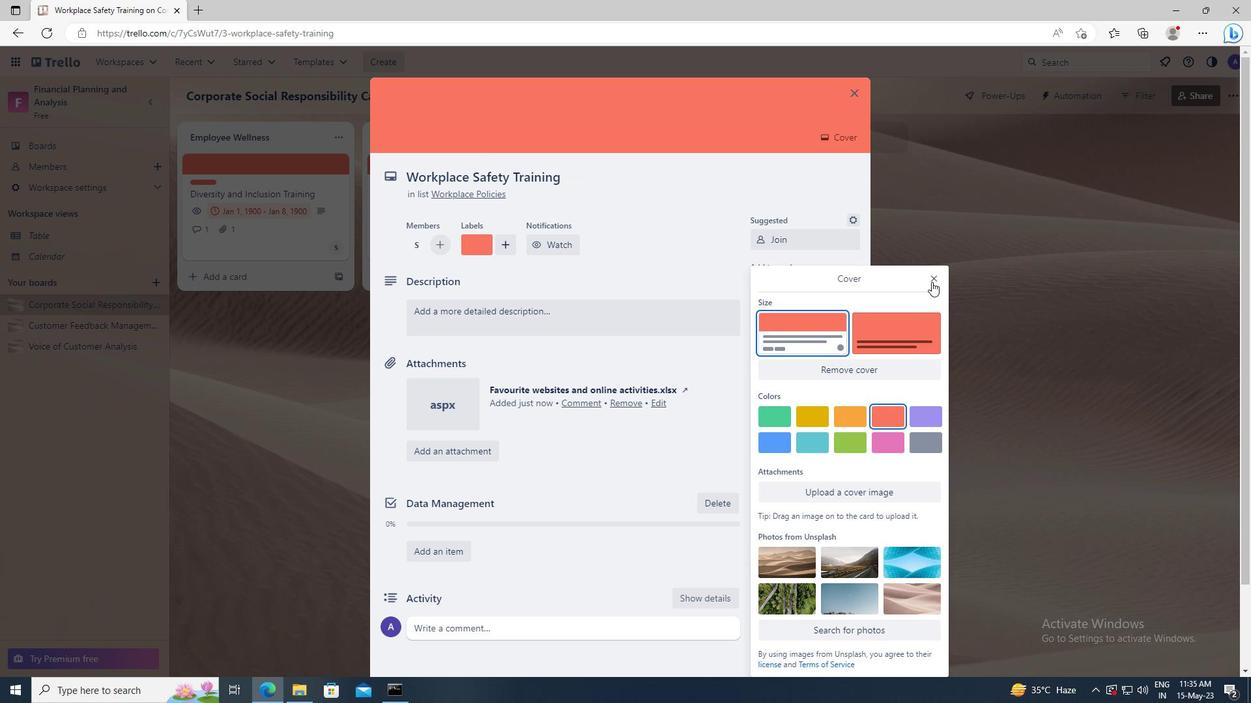 
Action: Mouse pressed left at (933, 278)
Screenshot: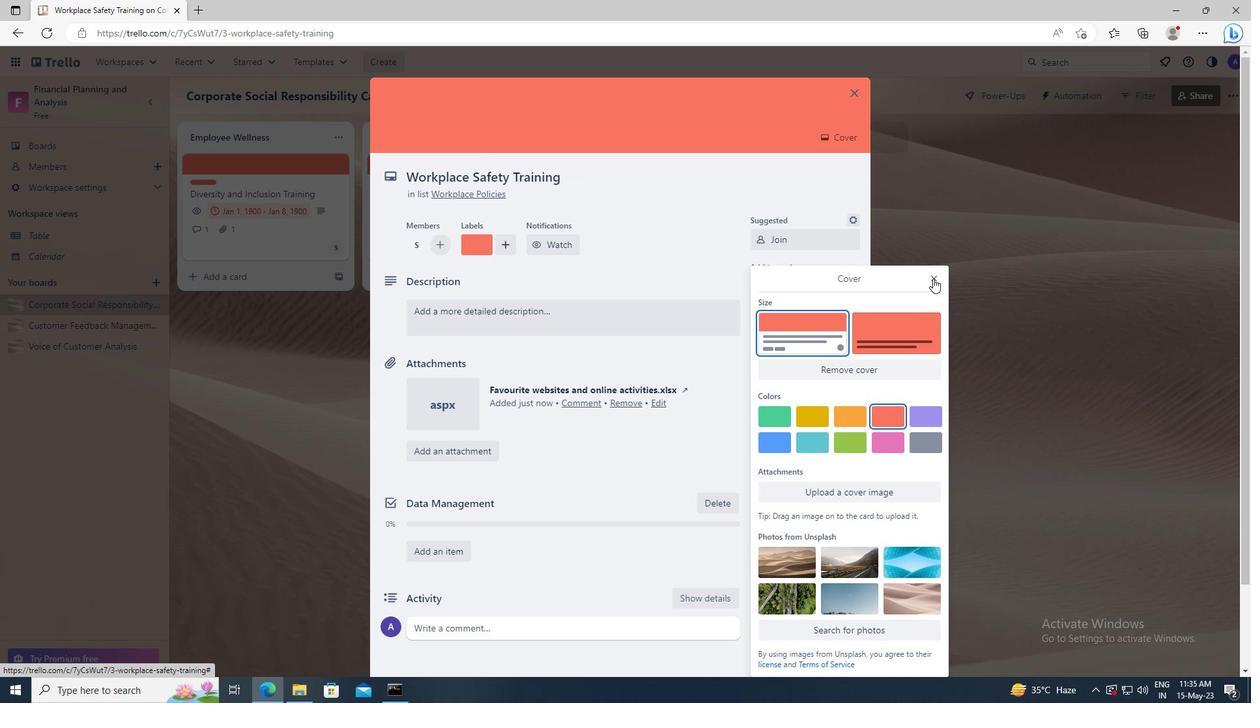 
Action: Mouse moved to (584, 321)
Screenshot: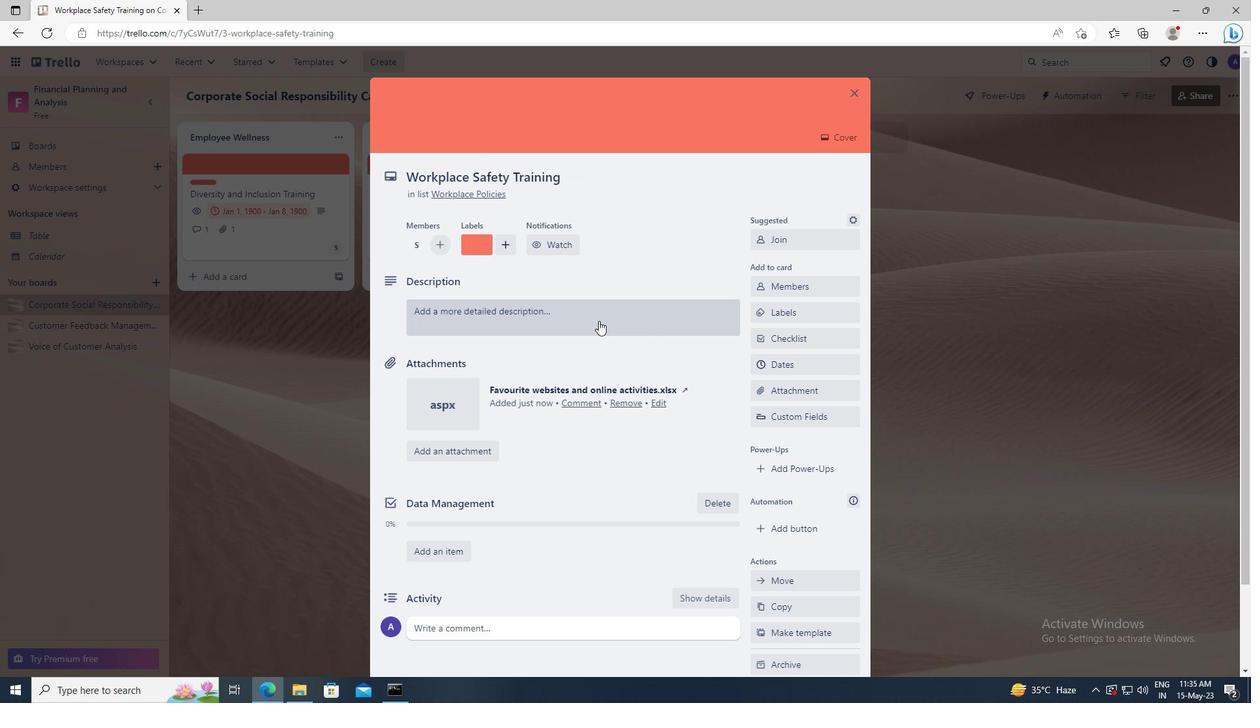 
Action: Mouse pressed left at (584, 321)
Screenshot: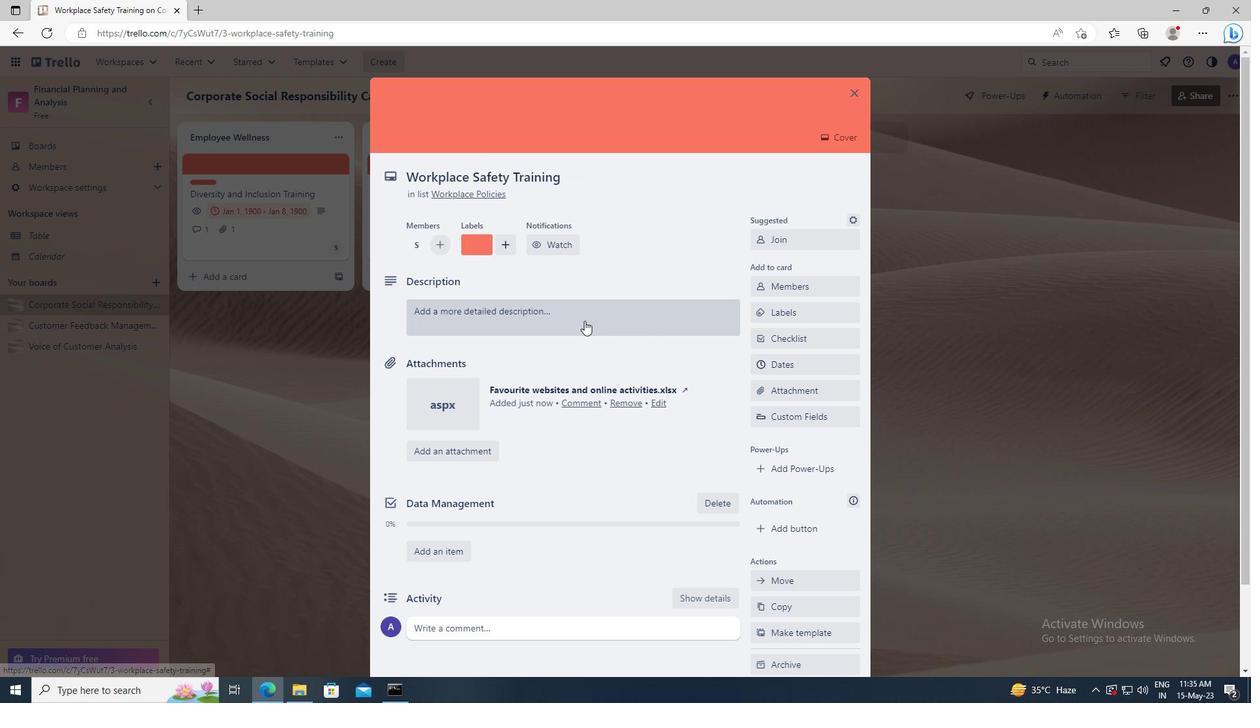 
Action: Key pressed <Key.shift>RESEARCH<Key.space>AND<Key.space>DEVELOP<Key.space>NEW<Key.space>PRODUCT<Key.space>POSITIONING<Key.space>STRATEGY
Screenshot: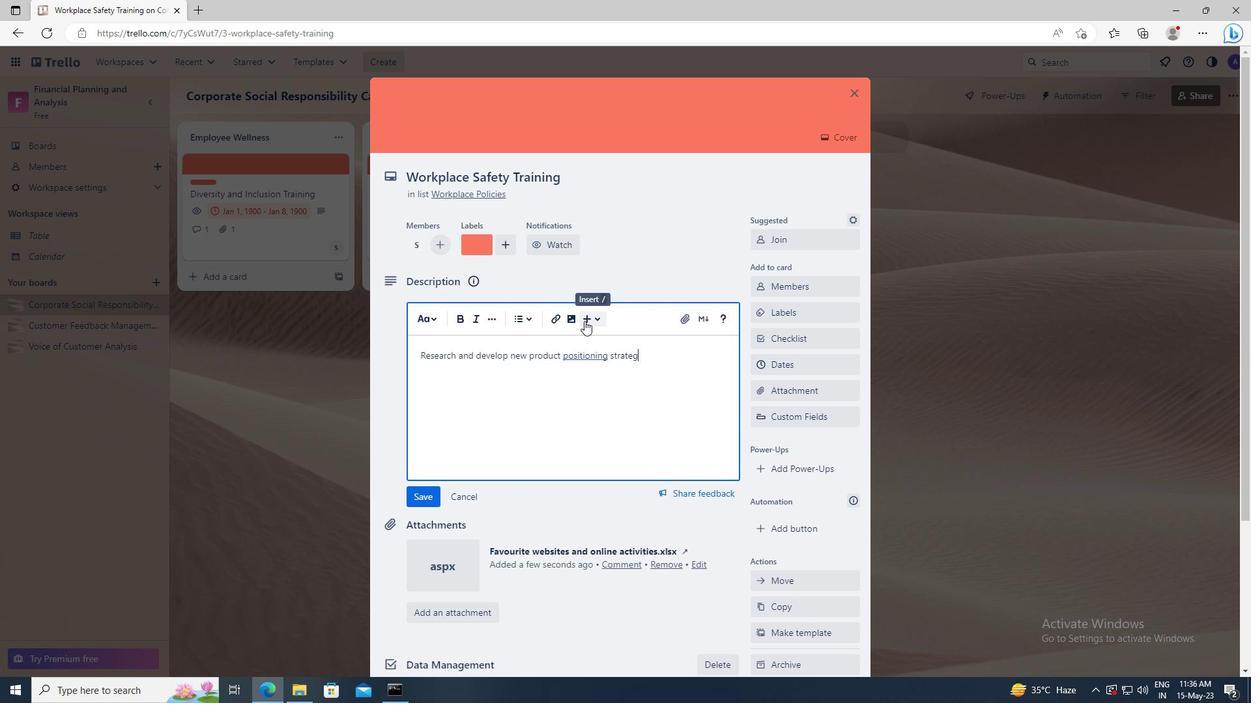 
Action: Mouse scrolled (584, 320) with delta (0, 0)
Screenshot: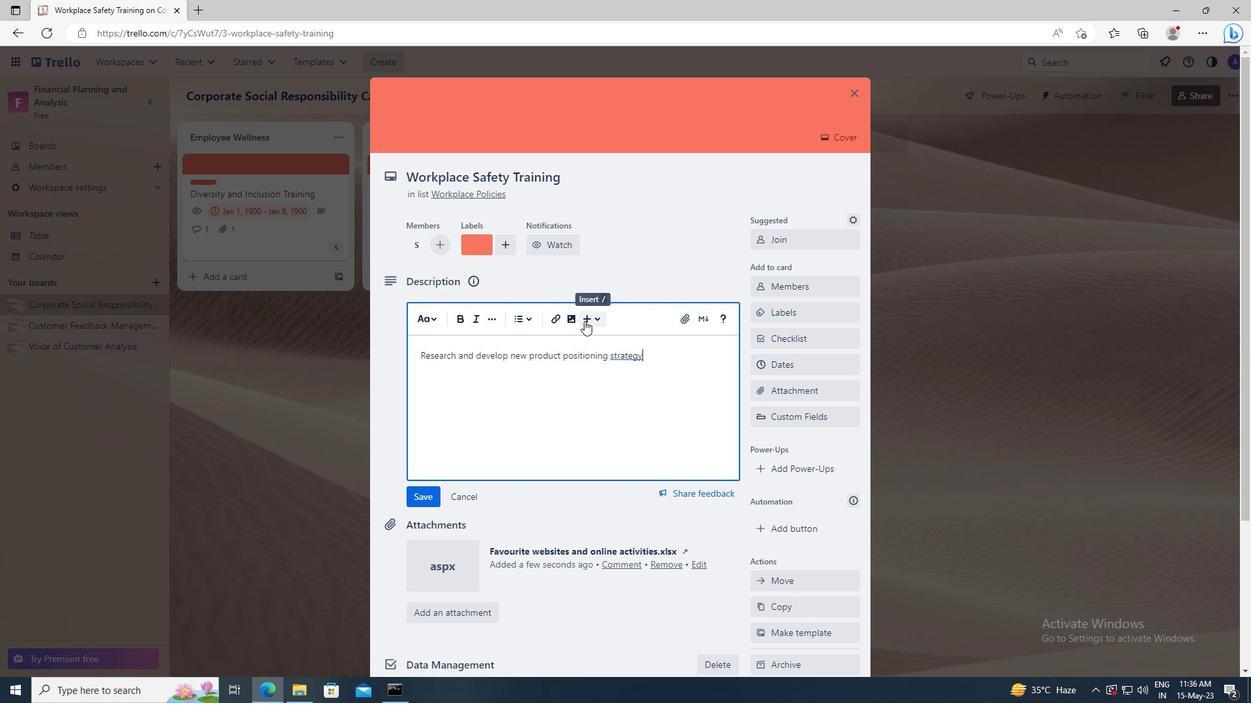 
Action: Mouse moved to (432, 398)
Screenshot: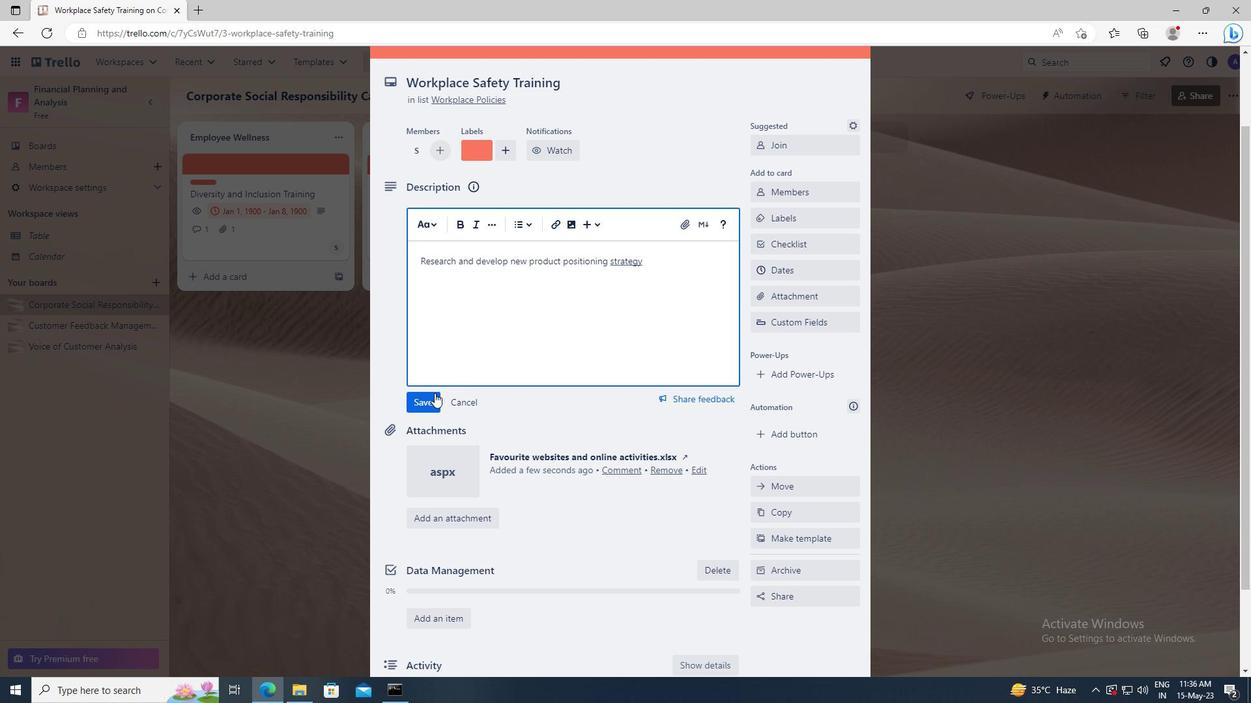 
Action: Mouse pressed left at (432, 398)
Screenshot: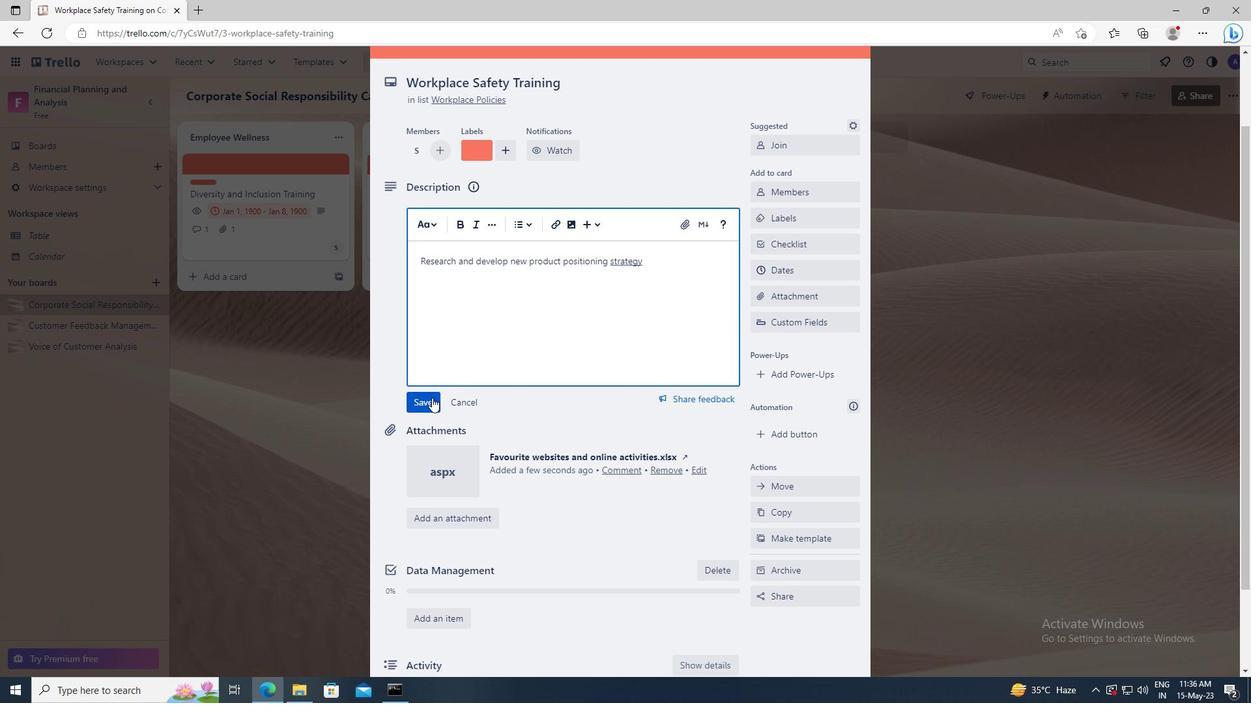 
Action: Mouse moved to (441, 510)
Screenshot: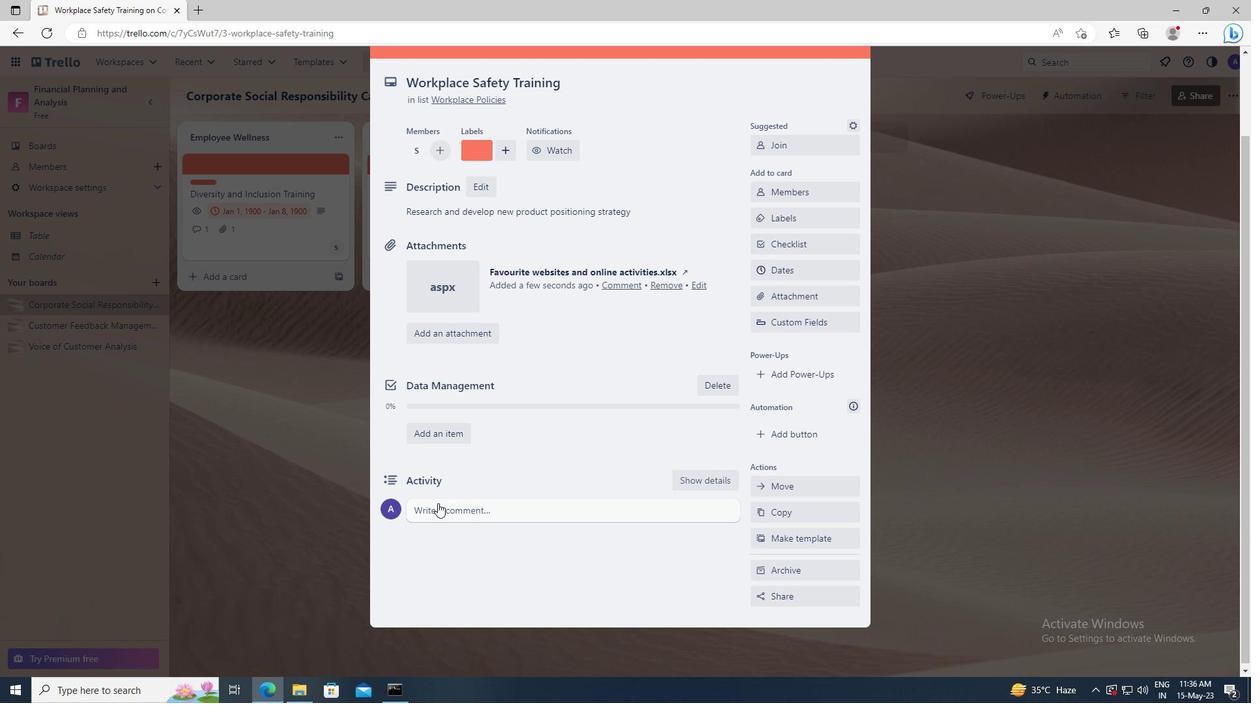 
Action: Mouse pressed left at (441, 510)
Screenshot: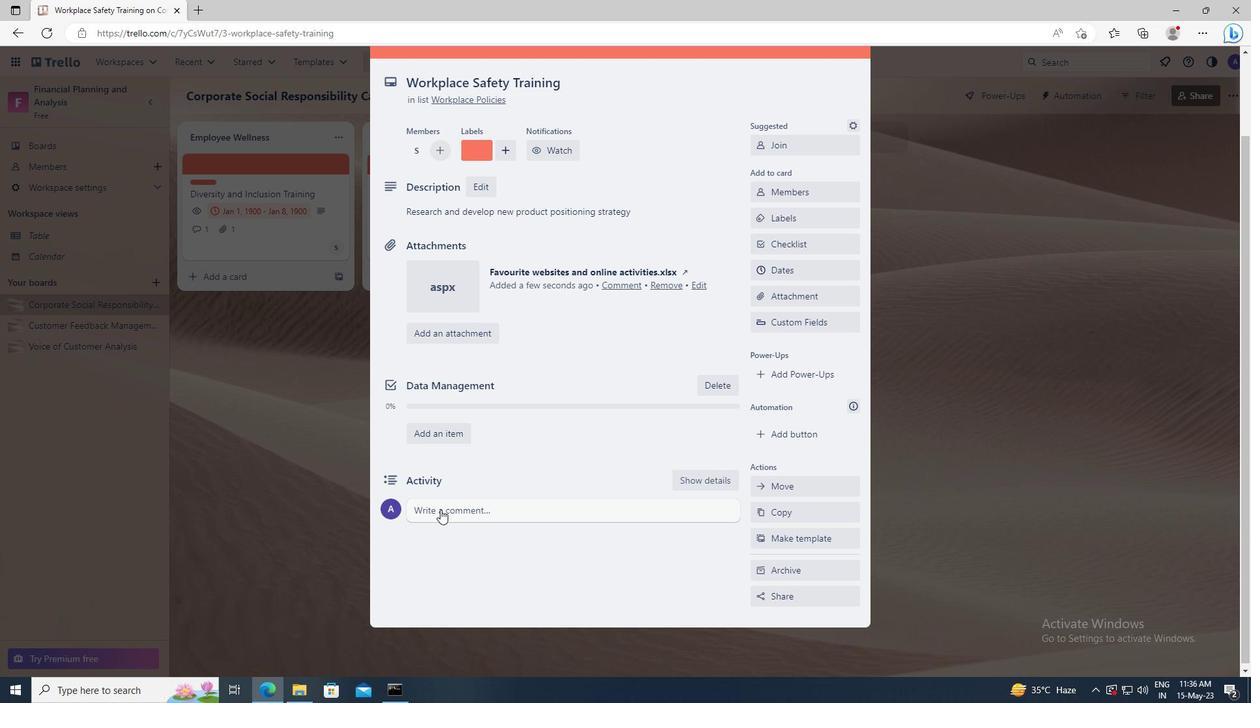 
Action: Key pressed <Key.shift>THIS<Key.space>TASK<Key.space>PRESENTS<Key.space>AN<Key.space>OPPORTUNITY<Key.space>TO<Key.space>DEMONSTRATE<Key.space>OUR<Key.space>CREATIVITY<Key.space>AND<Key.space>INNOVATION,<Key.space>THINKING<Key.space>OUTSIDE<Key.space>THE<Key.space>BOX<Key.space>TO<Key.space>FIND<Key.space>NEW<Key.space>SOLUTIONS.
Screenshot: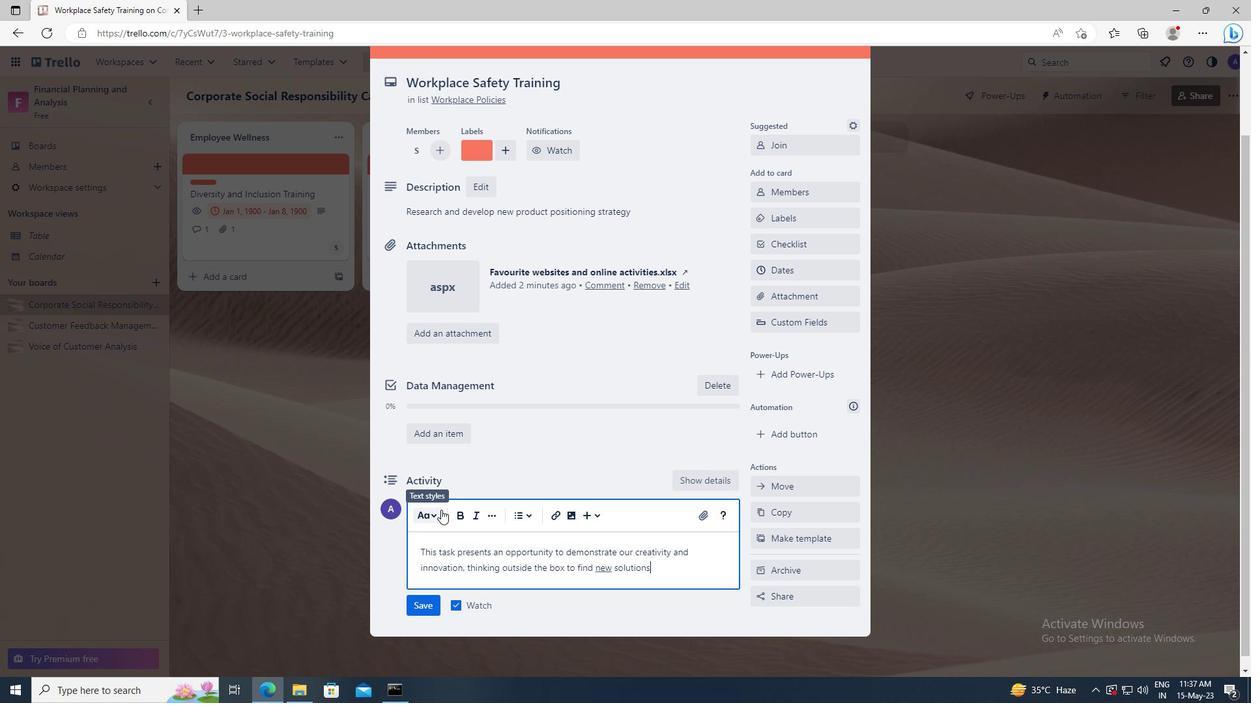 
Action: Mouse moved to (432, 605)
Screenshot: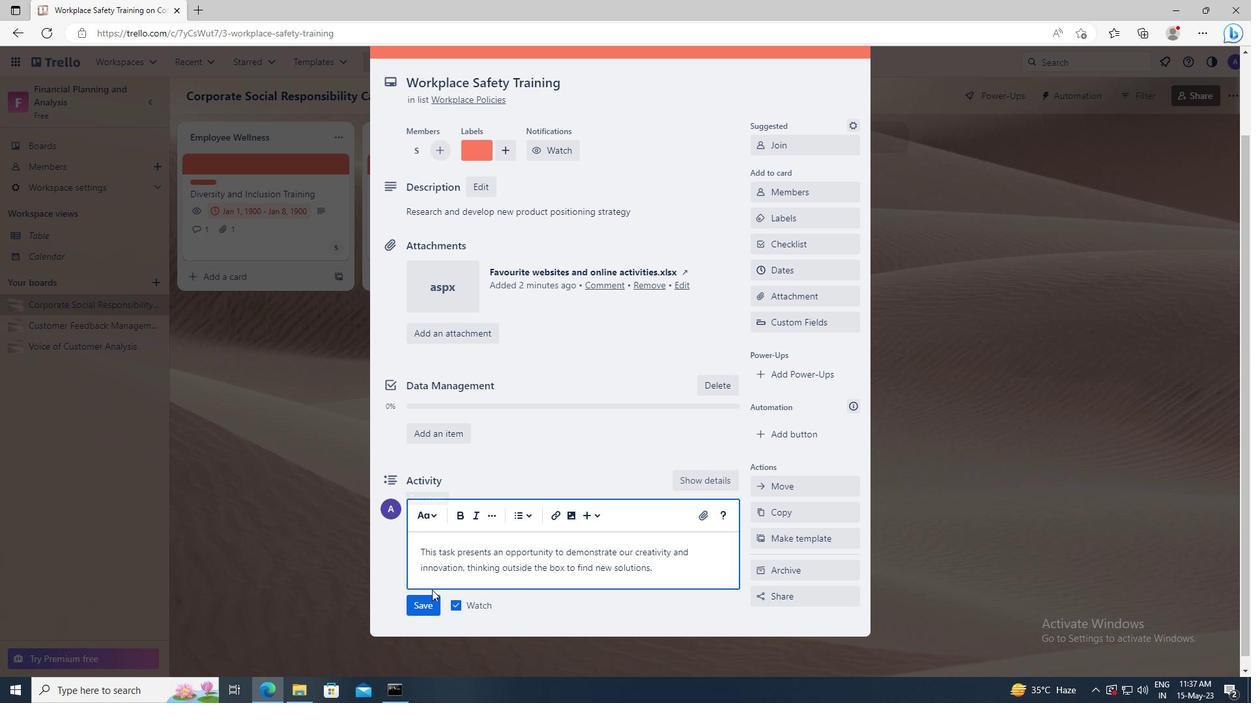
Action: Mouse pressed left at (432, 605)
Screenshot: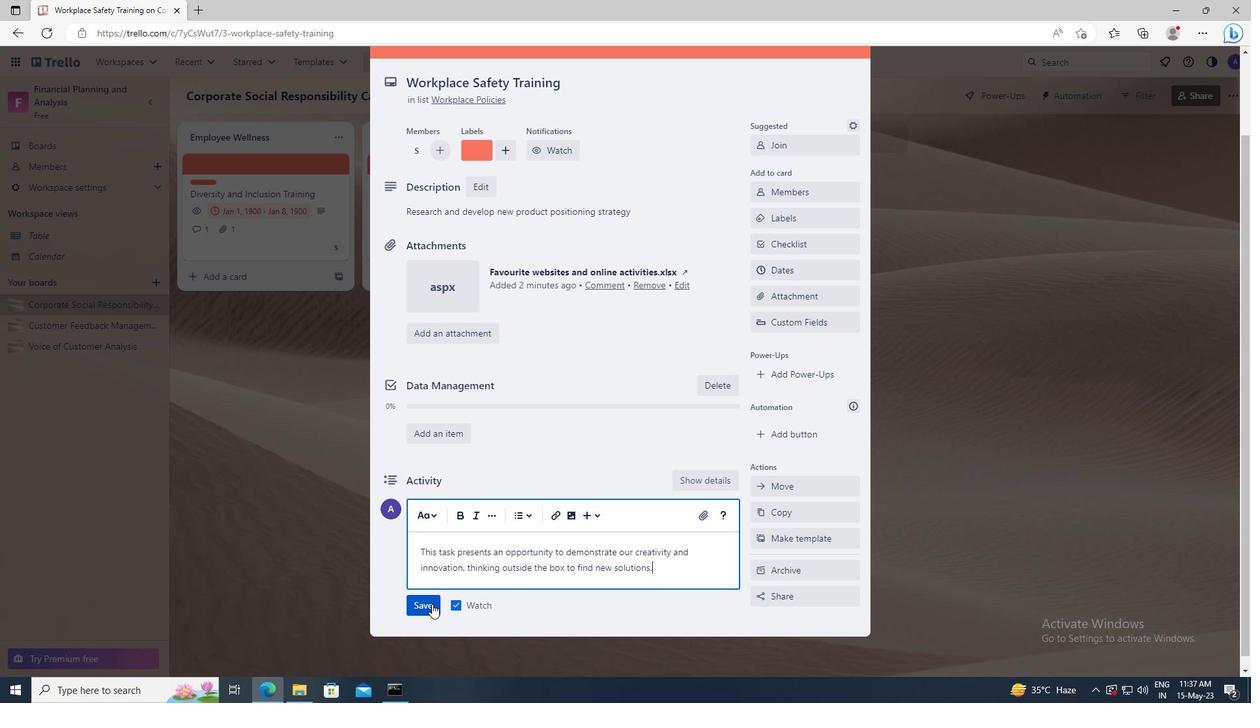 
Action: Mouse moved to (778, 271)
Screenshot: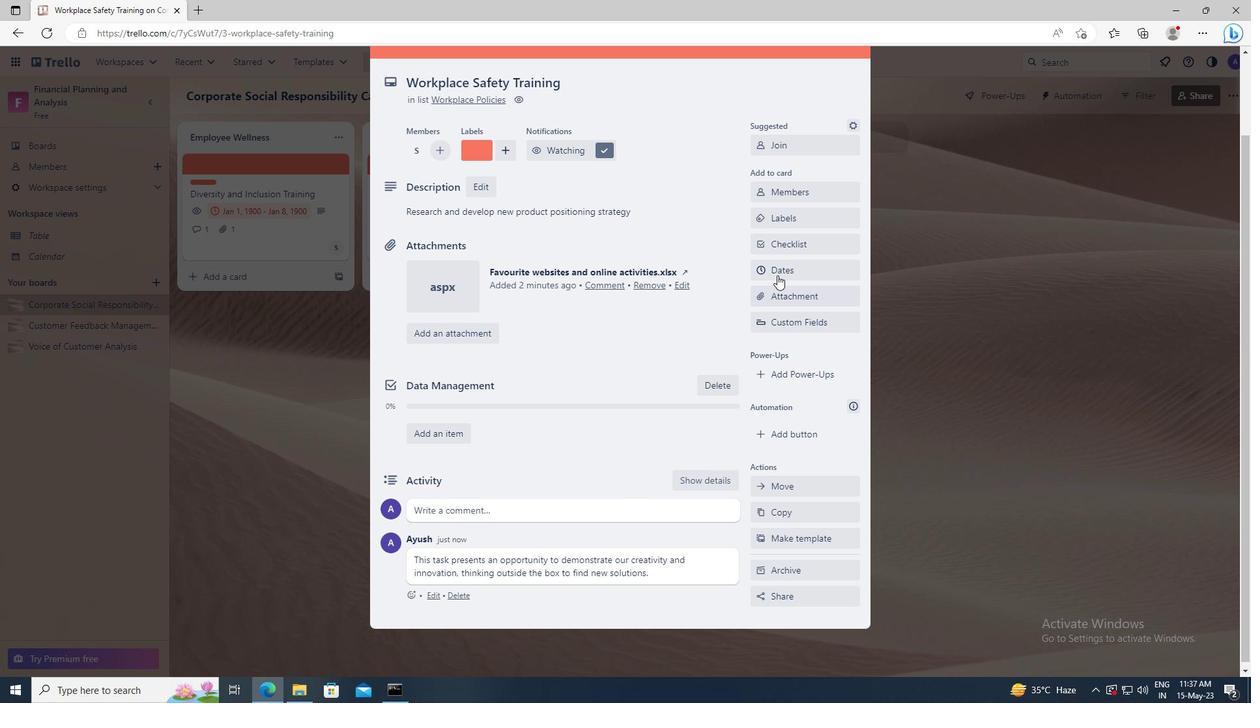 
Action: Mouse pressed left at (778, 271)
Screenshot: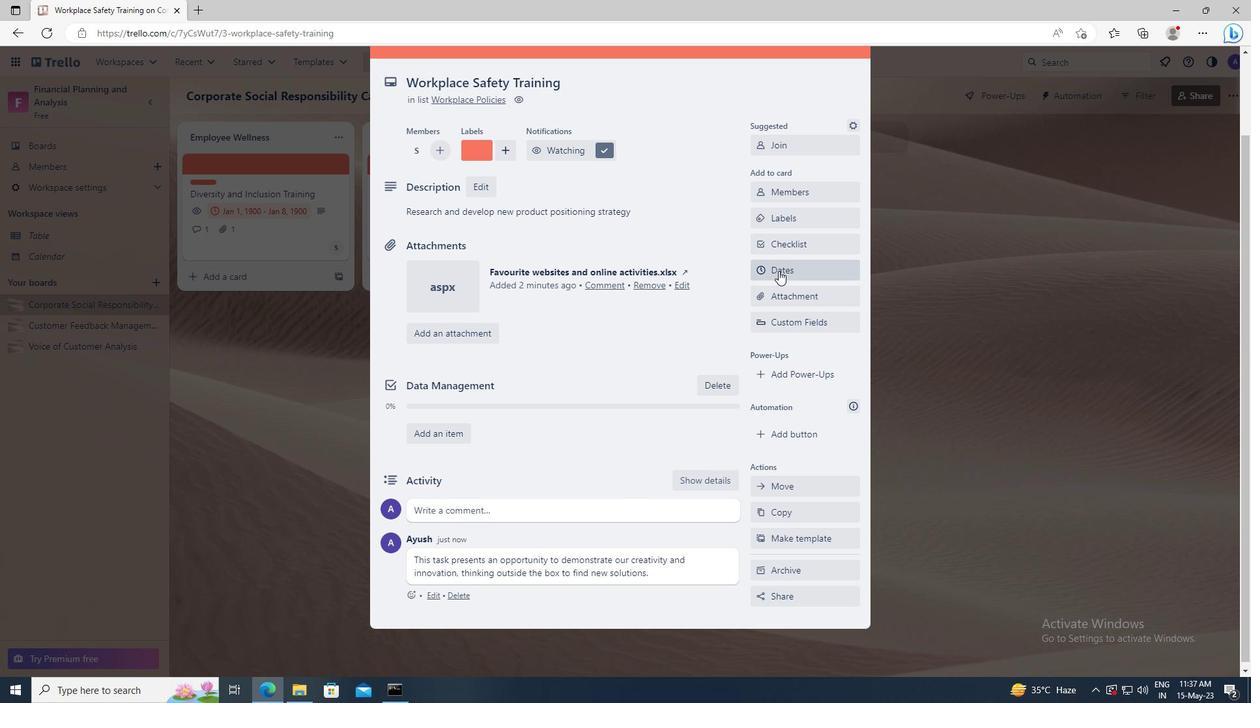 
Action: Mouse moved to (765, 333)
Screenshot: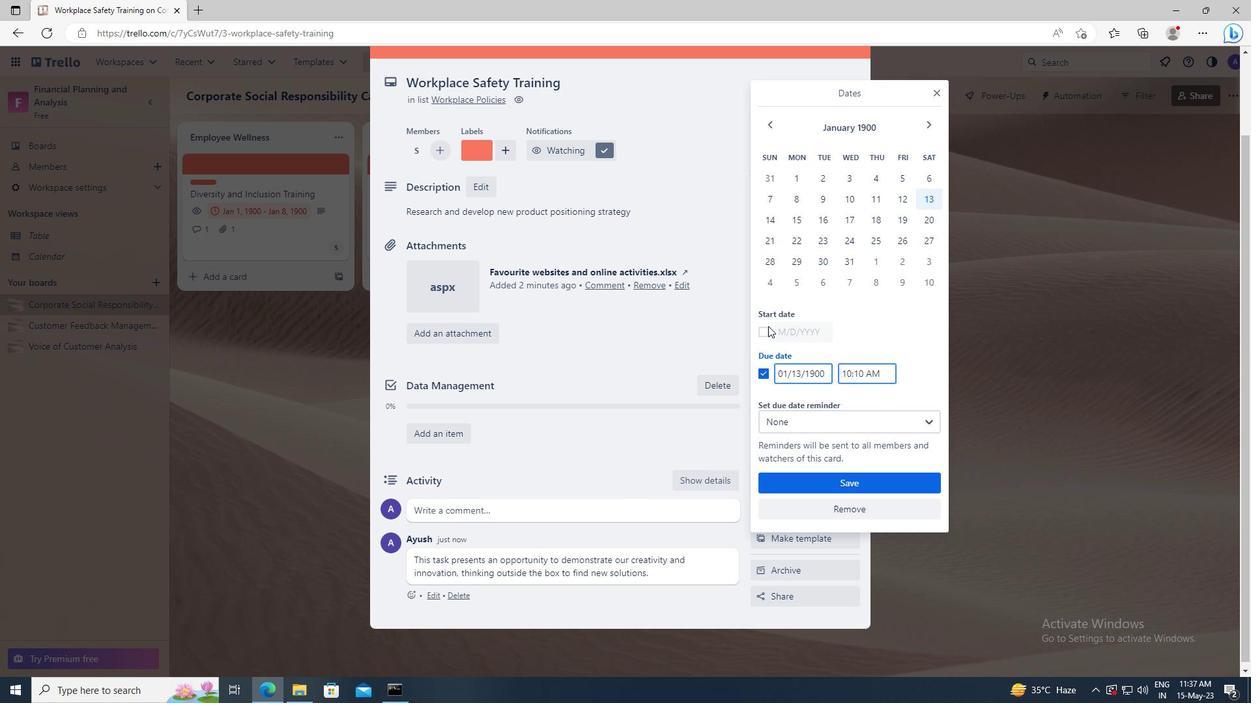 
Action: Mouse pressed left at (765, 333)
Screenshot: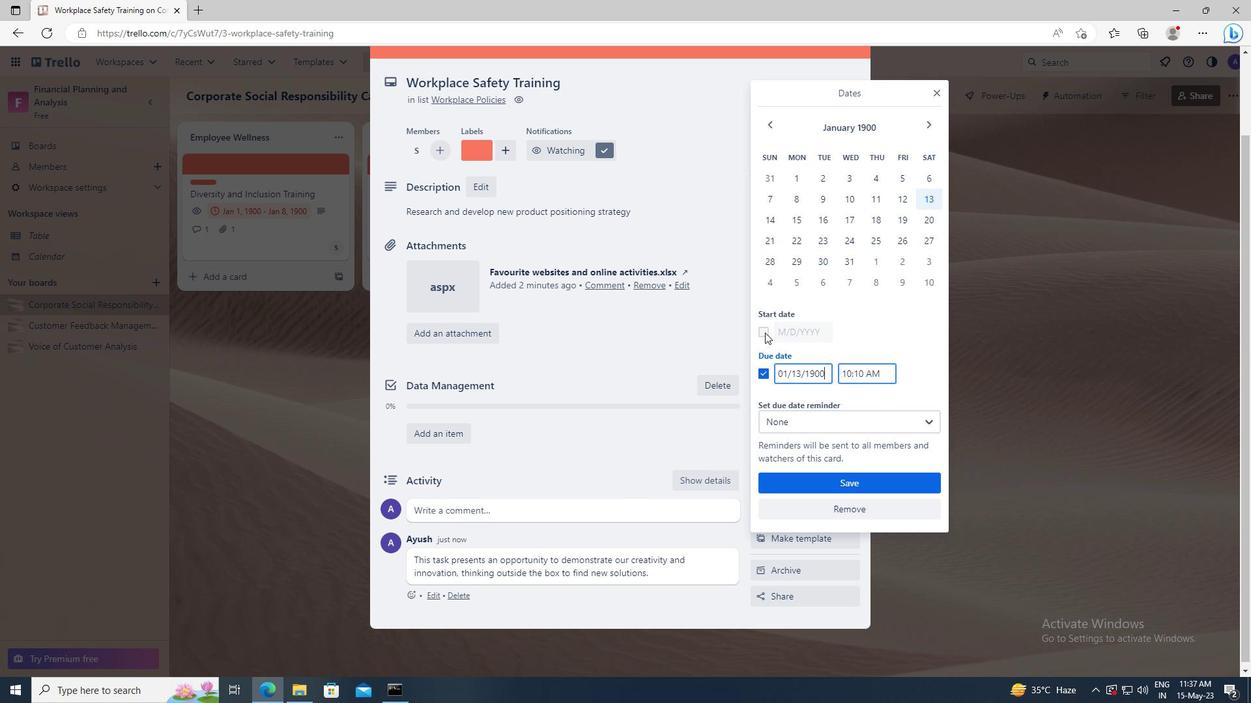 
Action: Mouse moved to (823, 333)
Screenshot: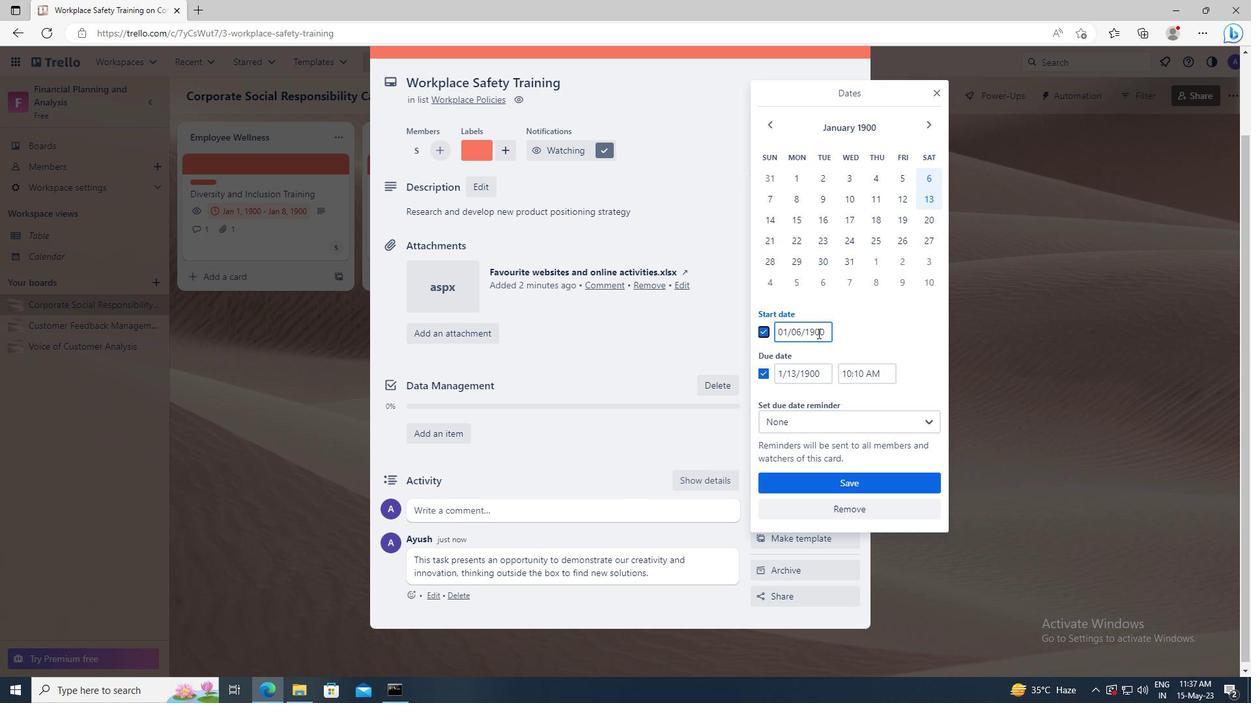 
Action: Mouse pressed left at (823, 333)
Screenshot: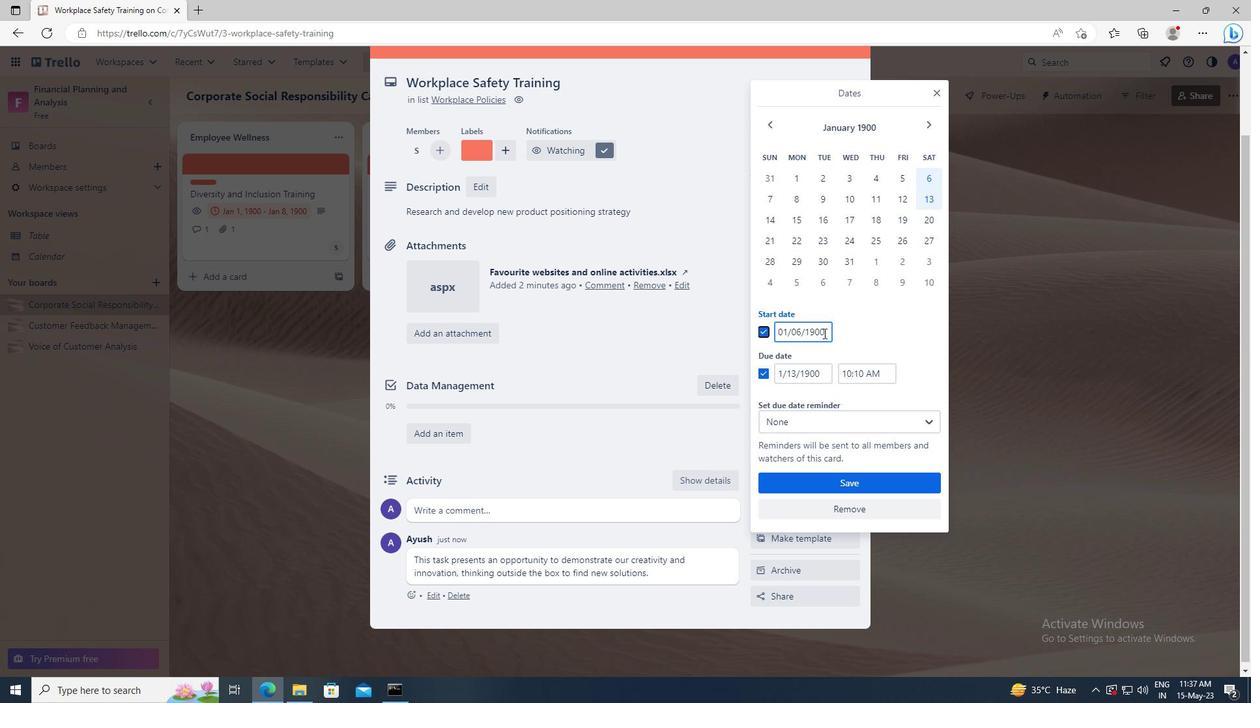 
Action: Key pressed <Key.left><Key.left><Key.left><Key.left><Key.left><Key.backspace>7
Screenshot: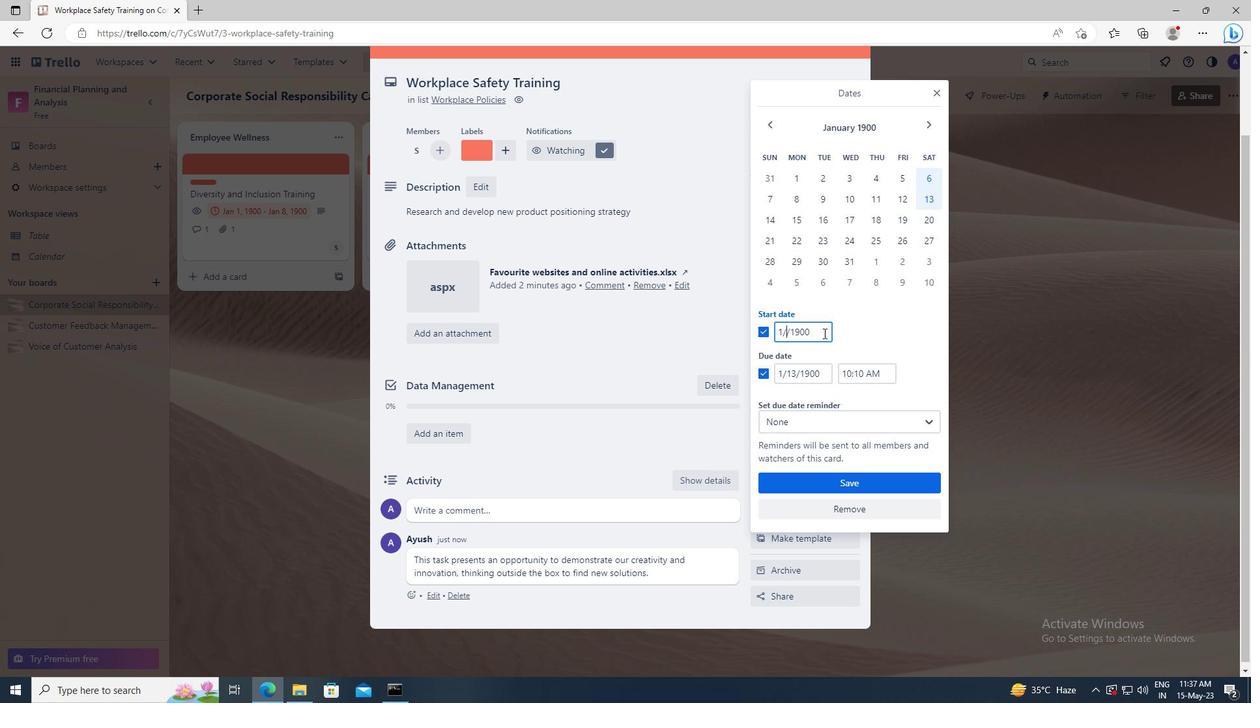 
Action: Mouse moved to (827, 372)
Screenshot: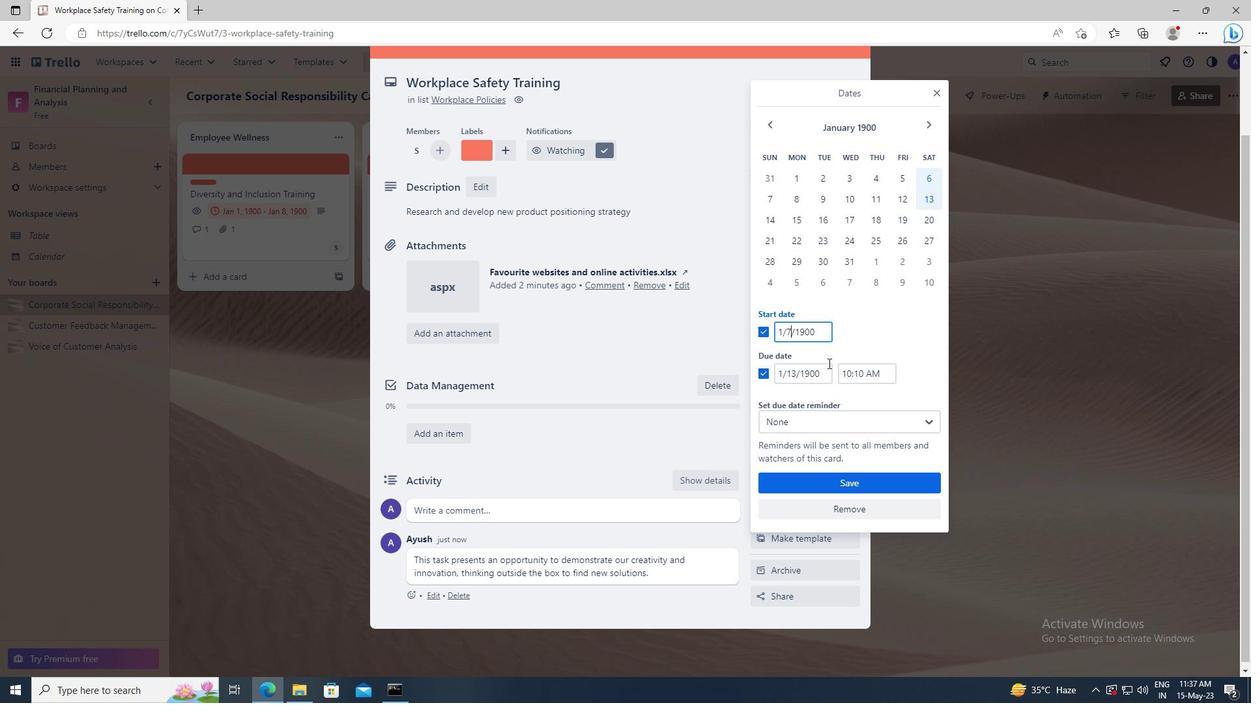 
Action: Mouse pressed left at (827, 372)
Screenshot: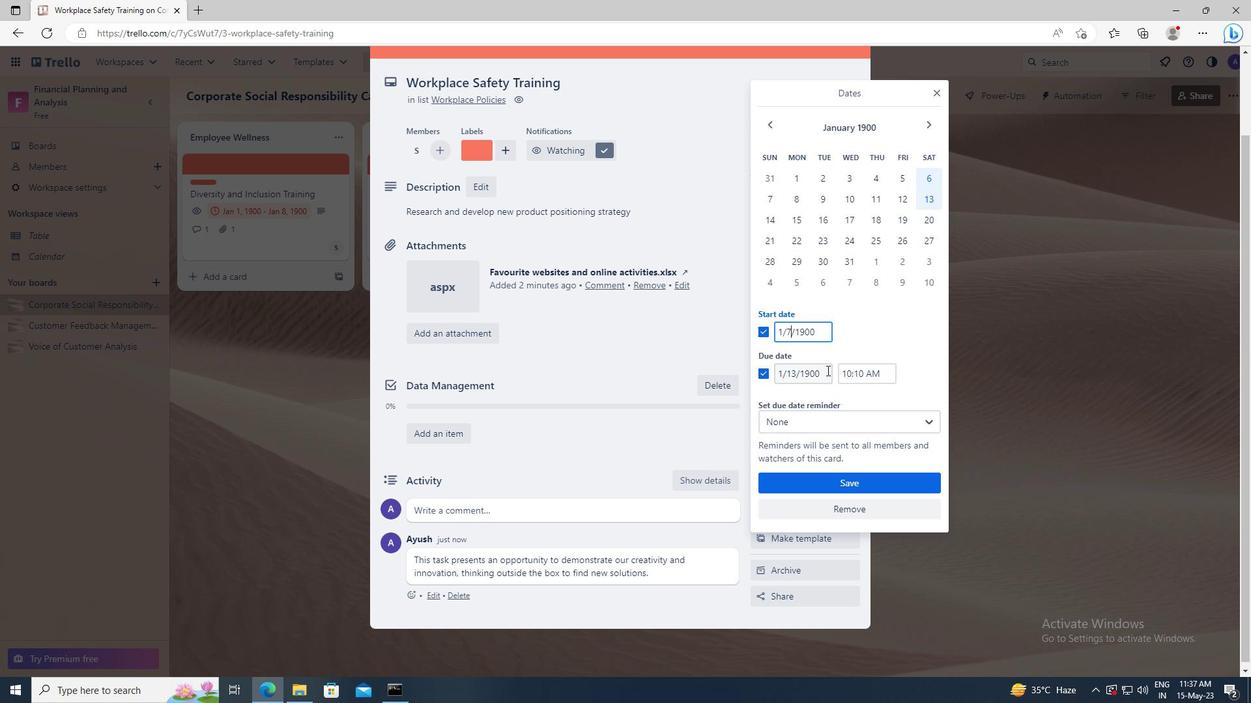 
Action: Key pressed <Key.left><Key.left><Key.left><Key.left><Key.left><Key.backspace><Key.backspace>14
Screenshot: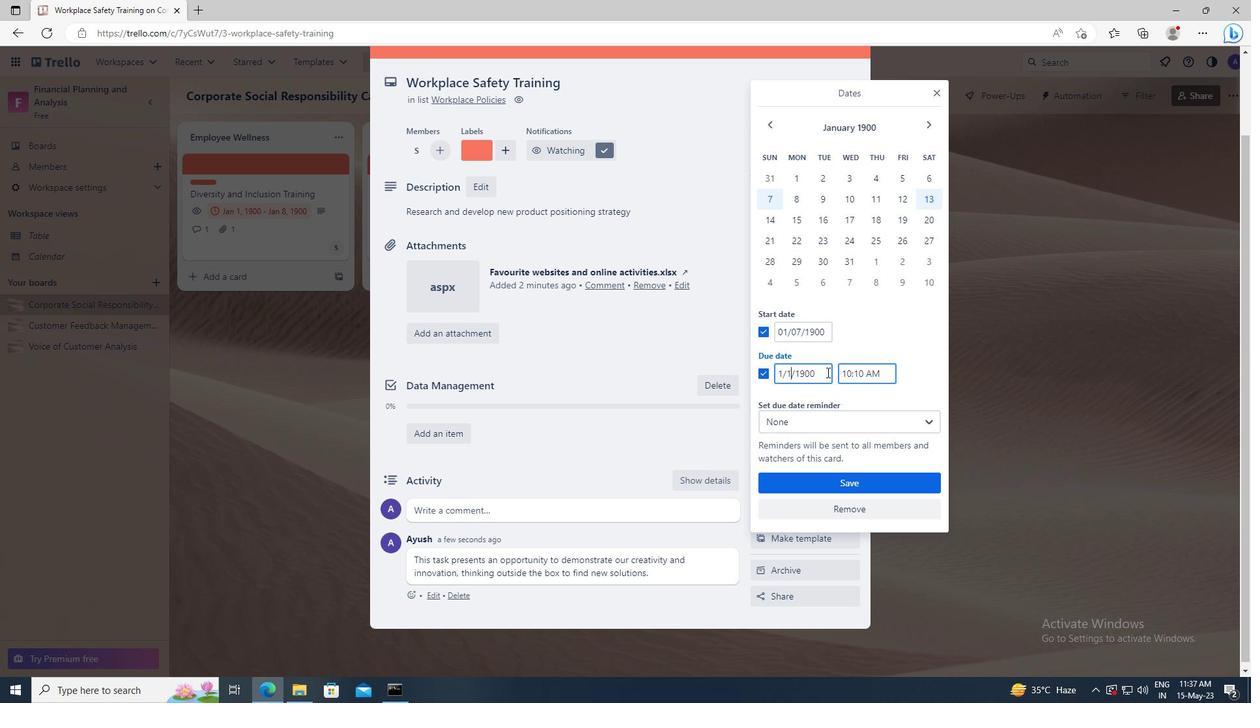 
Action: Mouse moved to (842, 481)
Screenshot: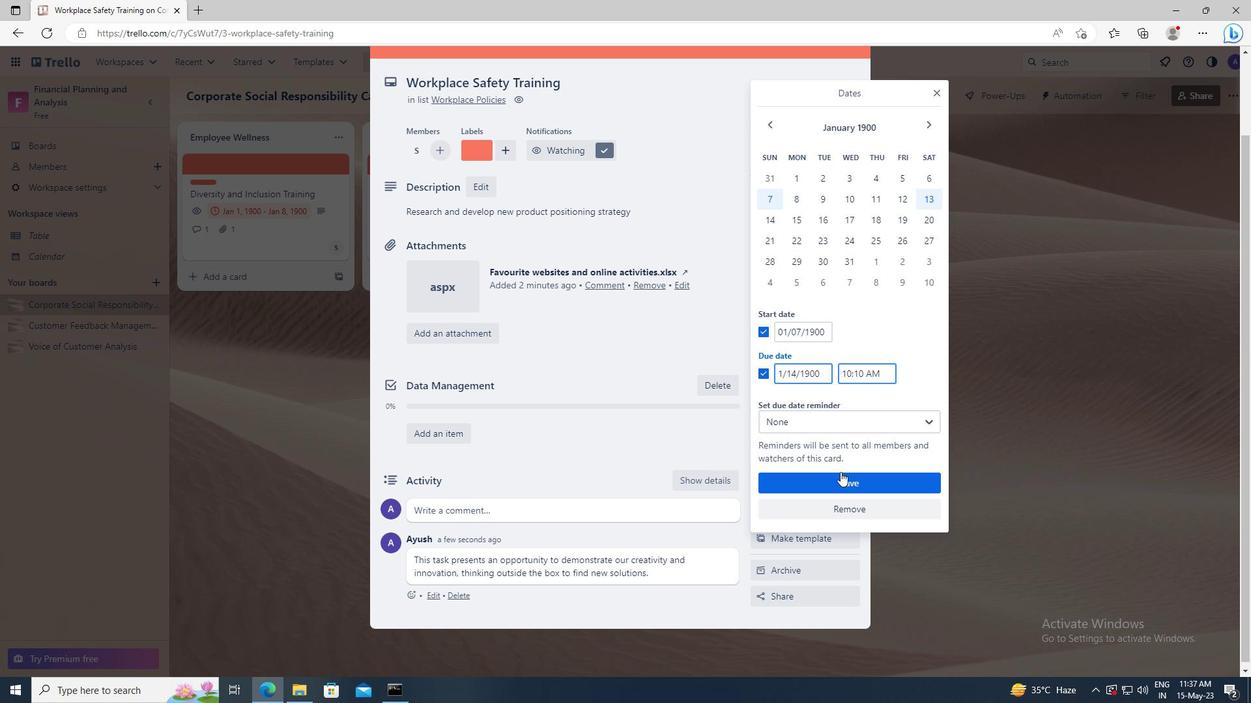 
Action: Mouse pressed left at (842, 481)
Screenshot: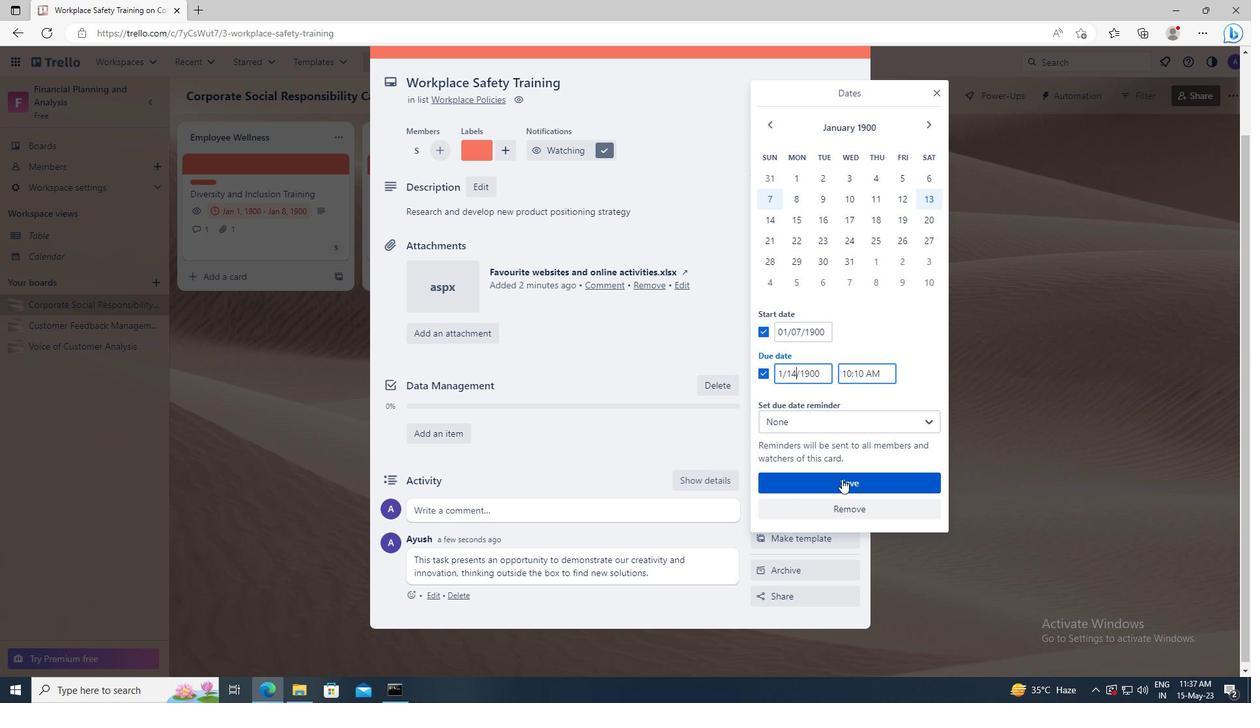 
